 Task: Open Card Emergency Services Conference Review in Board Social Media Influencer Identification and Outreach to Workspace Leadership Coaching Services and add a team member Softage.2@softage.net, a label Red, a checklist Customer Relationship Management (CRM), an attachment from your computer, a color Red and finally, add a card description 'Create and send out employee engagement survey on career development opportunities' and a comment 'This task requires us to be detail-oriented and meticulous, ensuring that we do not overlook anything important.'. Add a start date 'Jan 02, 1900' with a due date 'Jan 09, 1900'
Action: Mouse moved to (106, 369)
Screenshot: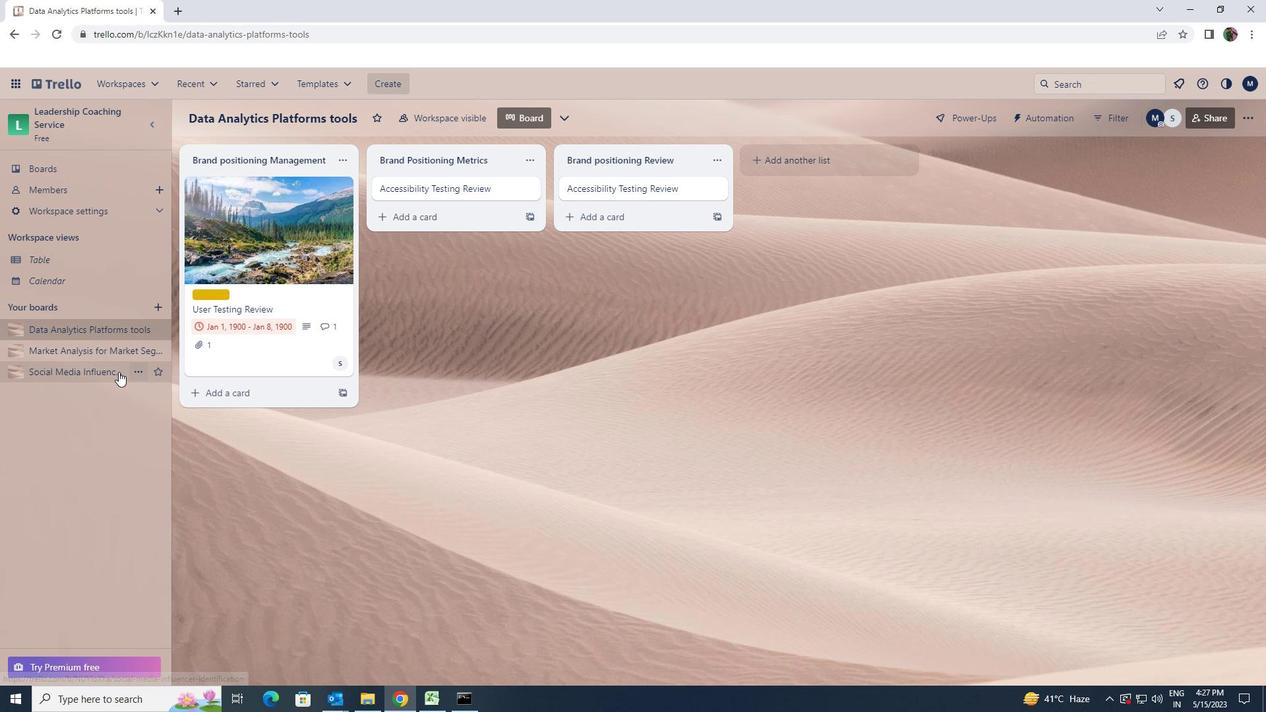 
Action: Mouse pressed left at (106, 369)
Screenshot: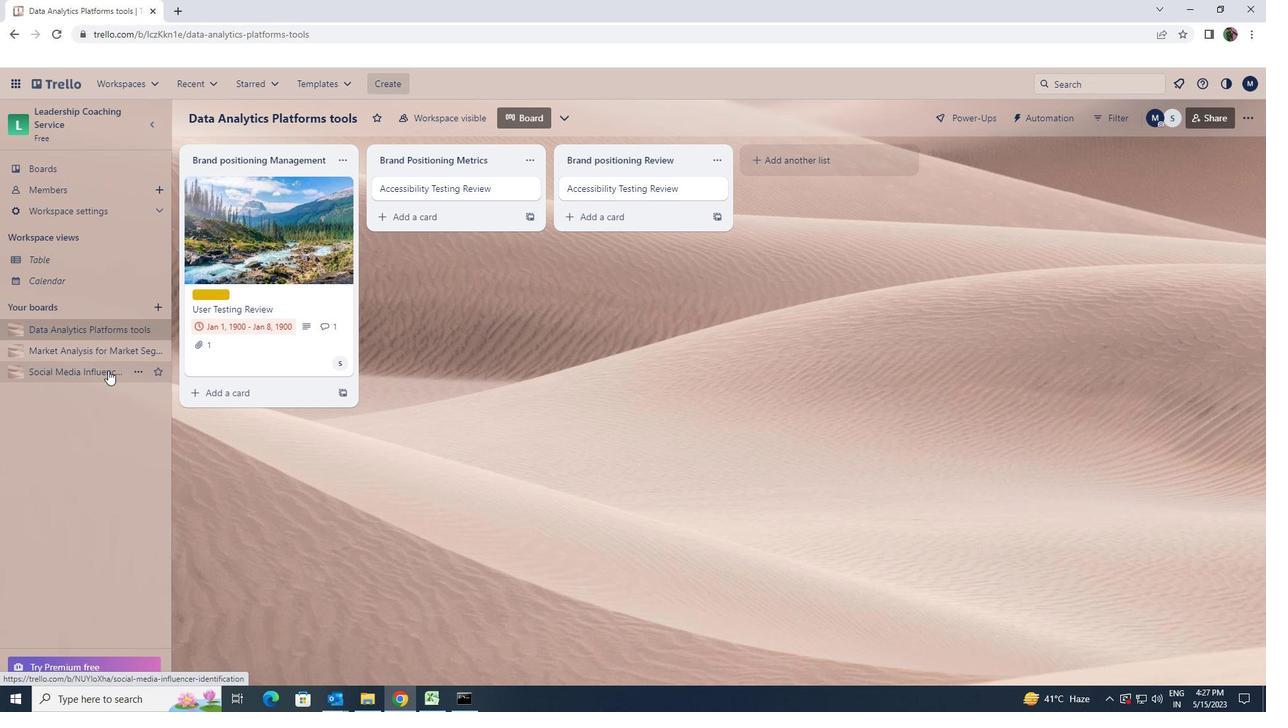 
Action: Mouse moved to (284, 201)
Screenshot: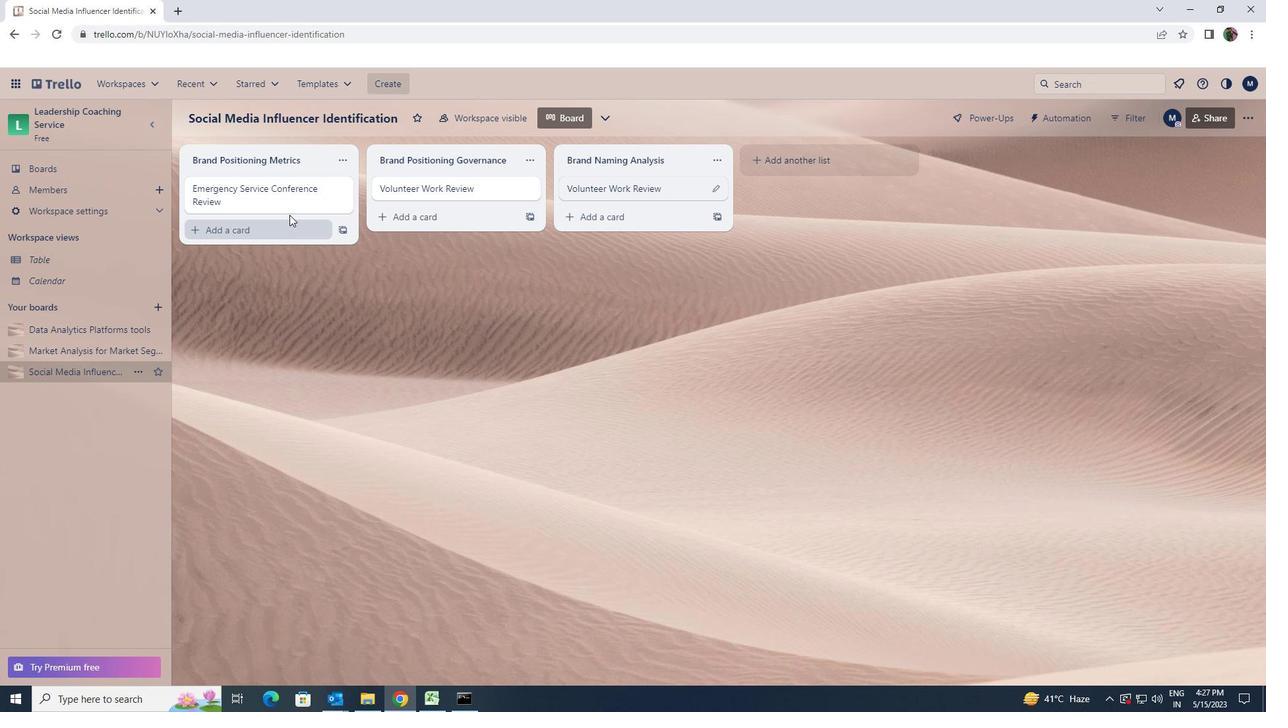 
Action: Mouse pressed left at (284, 201)
Screenshot: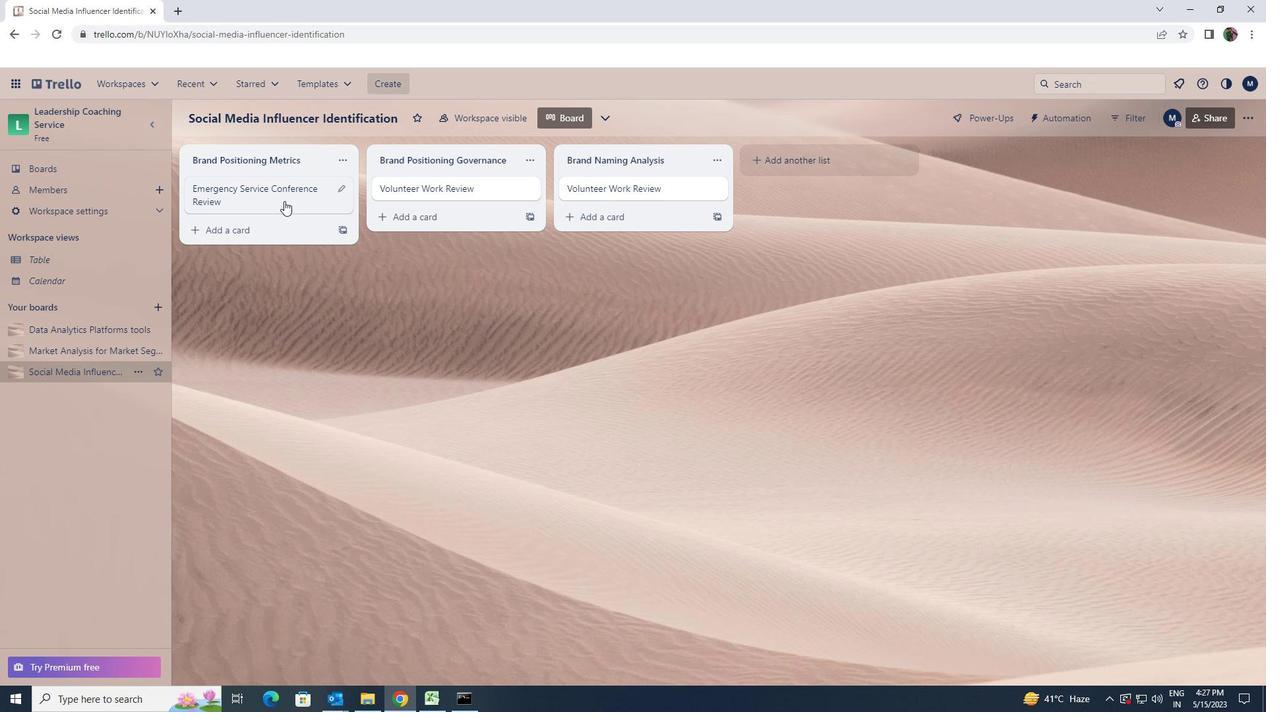 
Action: Mouse moved to (793, 189)
Screenshot: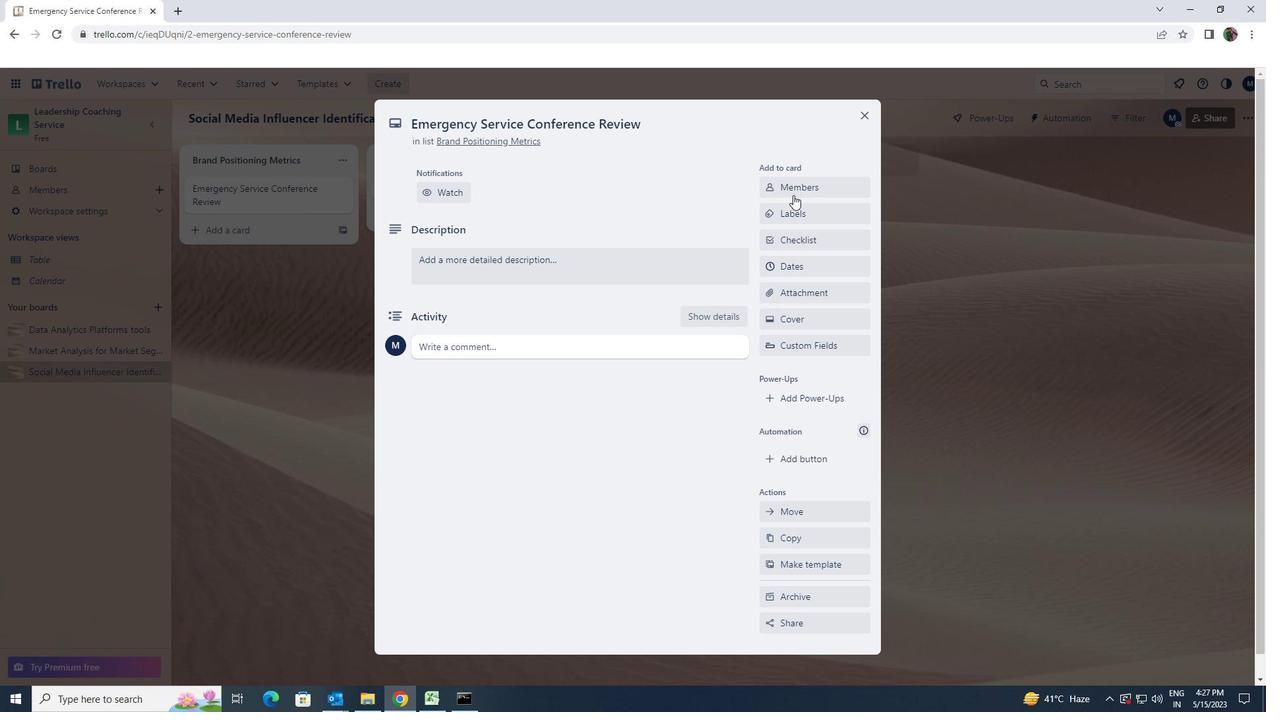 
Action: Mouse pressed left at (793, 189)
Screenshot: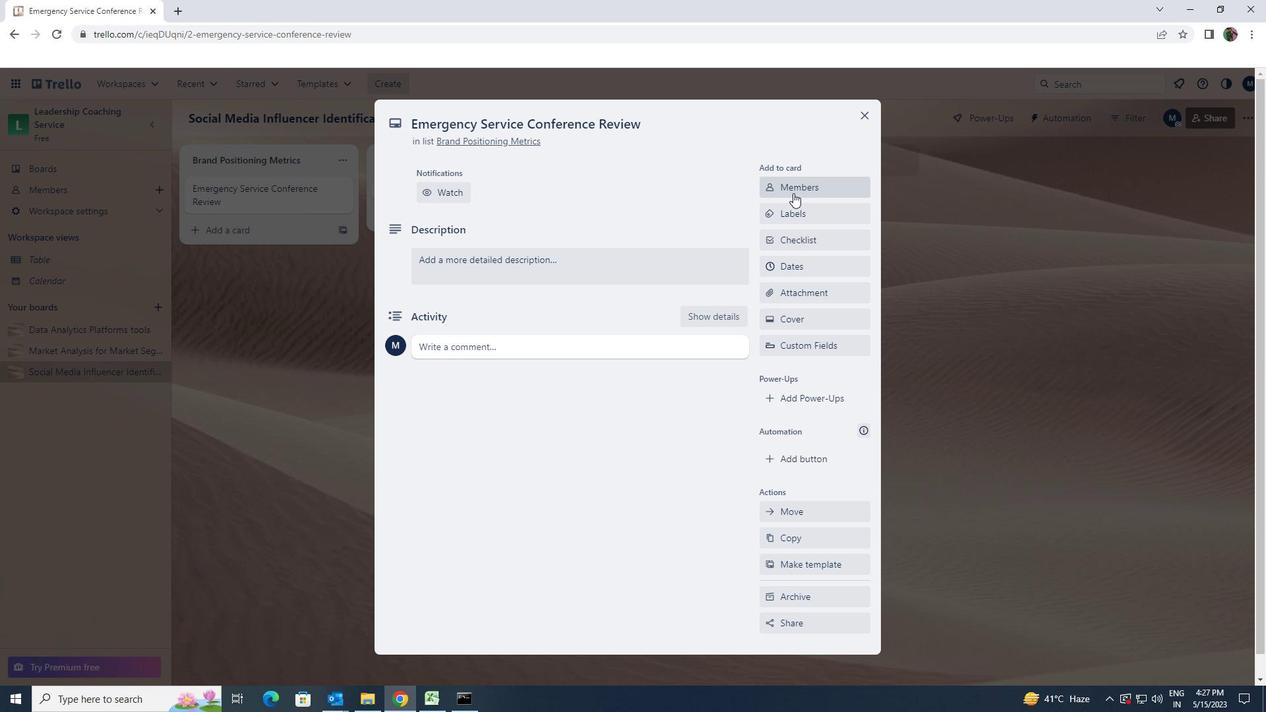 
Action: Key pressed softage.2<Key.shift>@SOFTAGE.NET
Screenshot: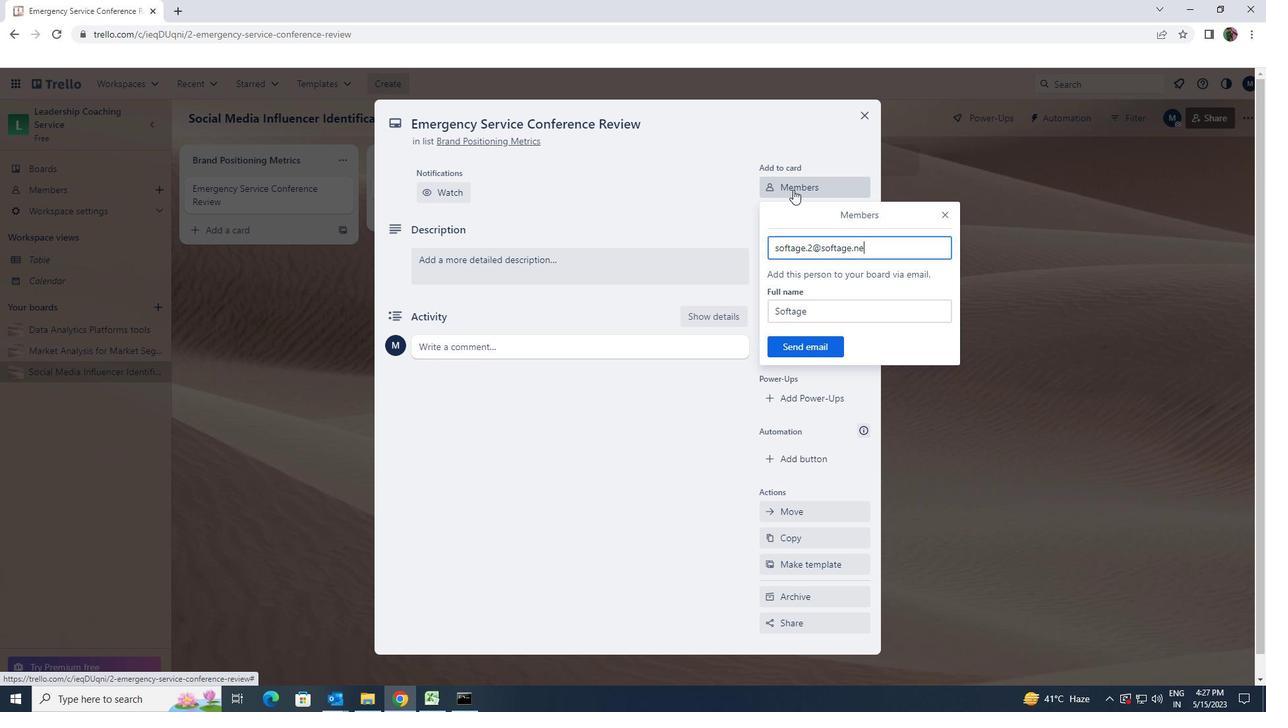 
Action: Mouse moved to (827, 350)
Screenshot: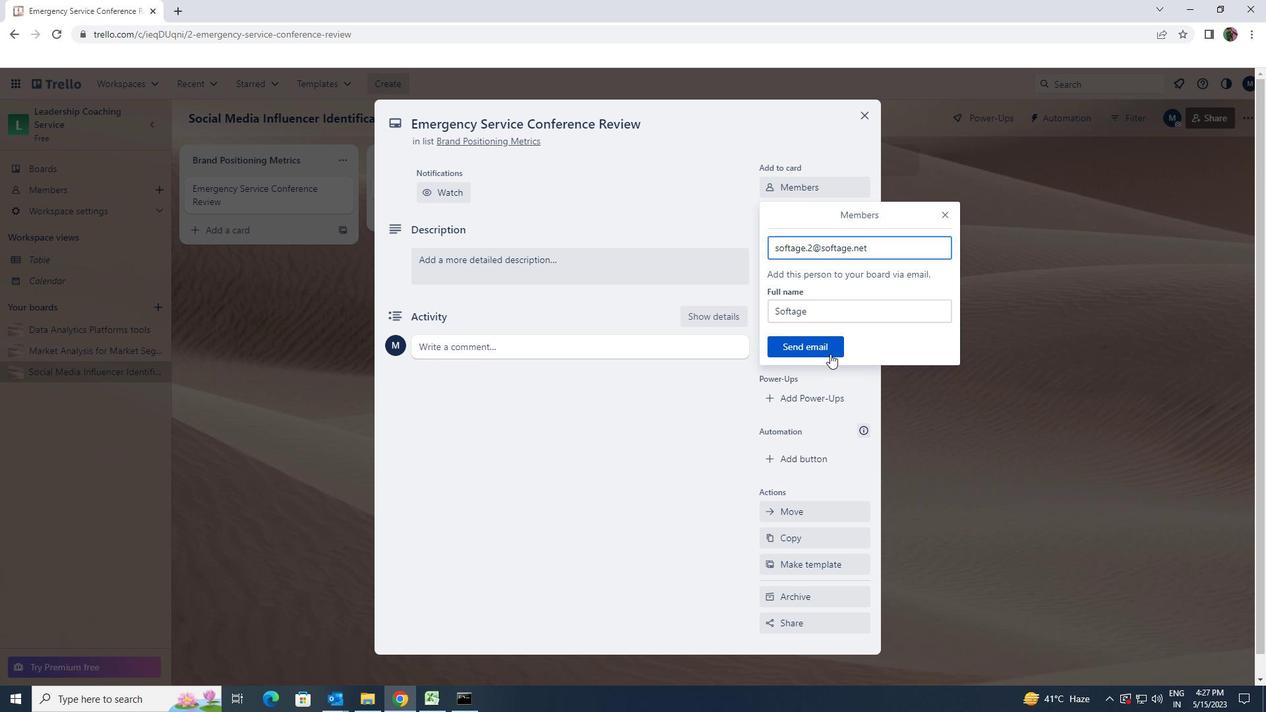 
Action: Mouse pressed left at (827, 350)
Screenshot: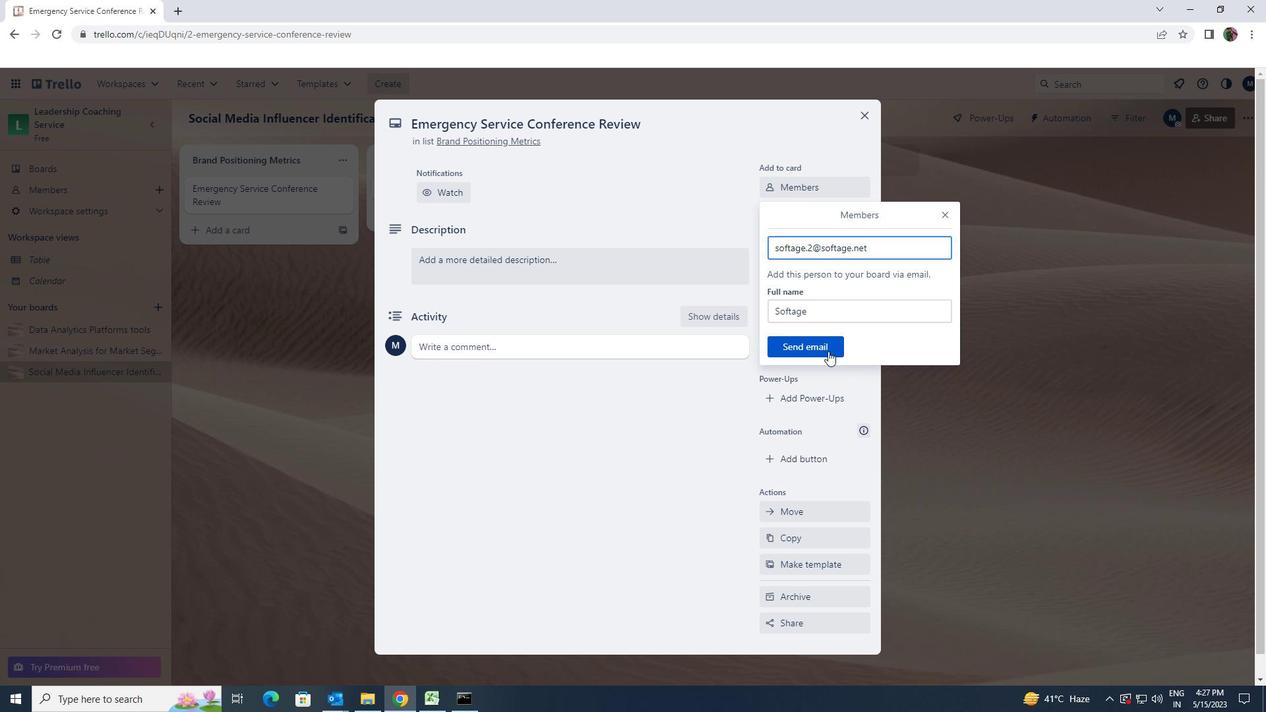 
Action: Mouse moved to (807, 264)
Screenshot: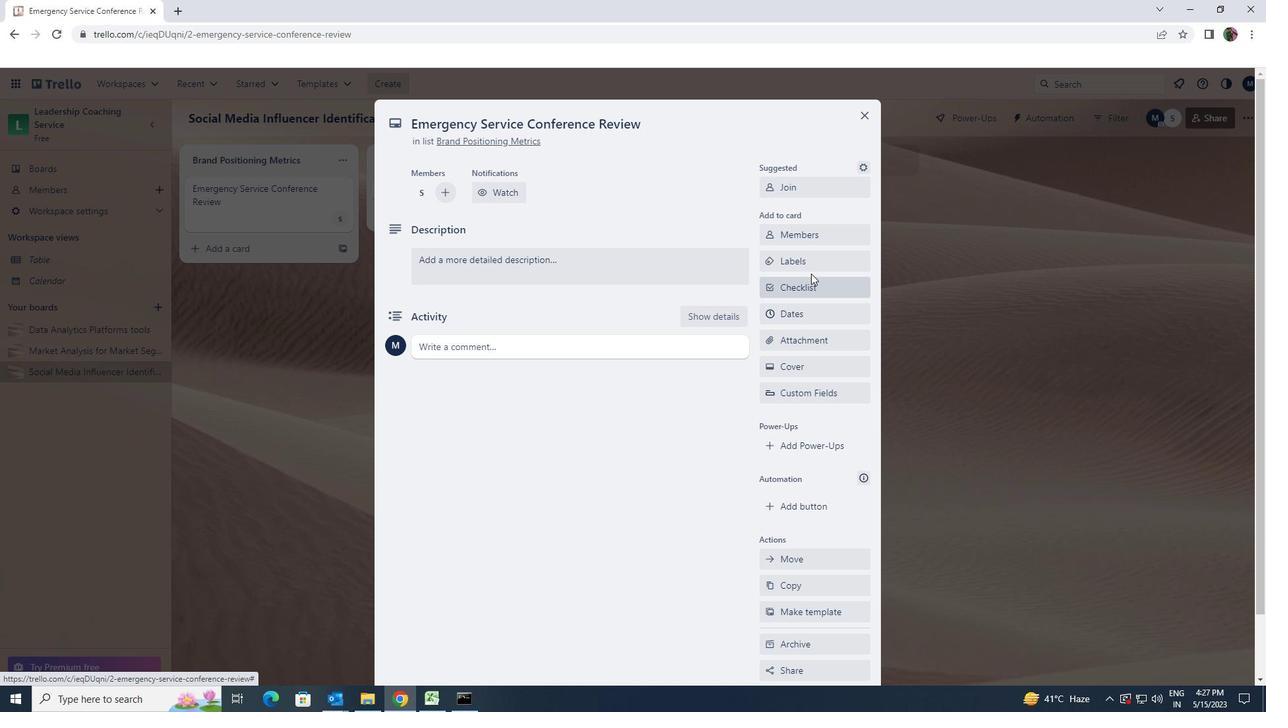 
Action: Mouse pressed left at (807, 264)
Screenshot: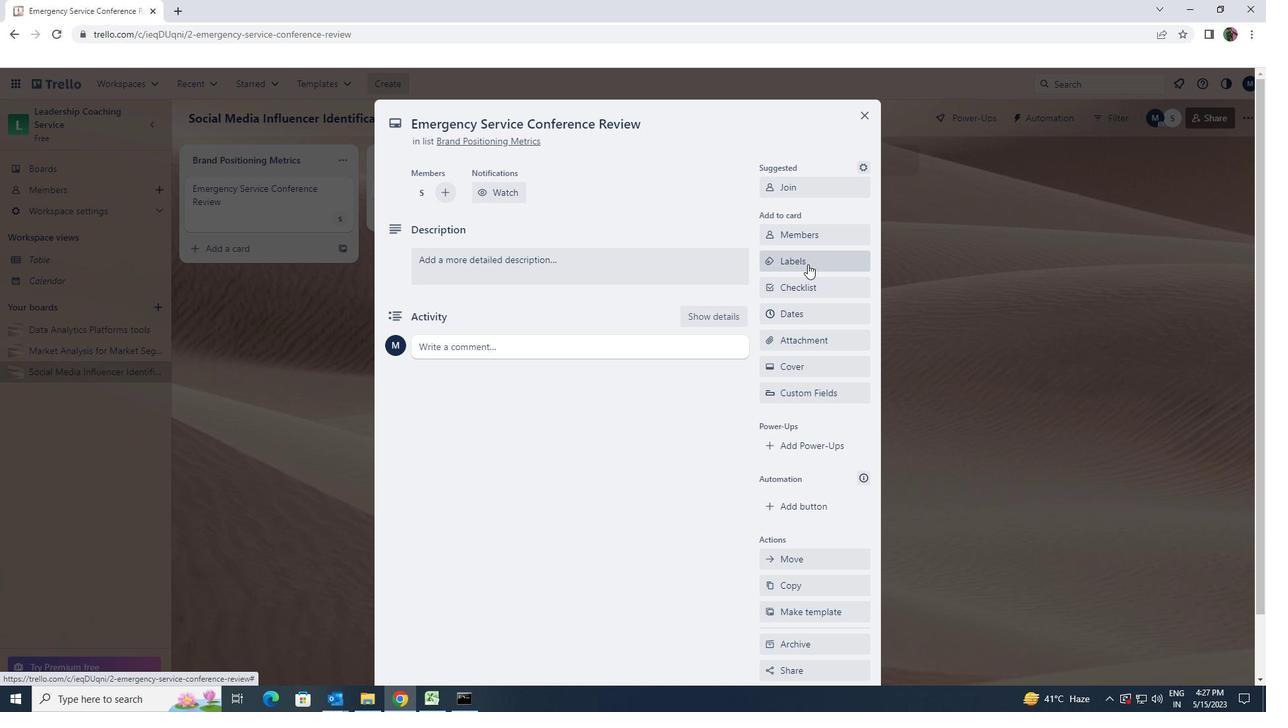 
Action: Mouse moved to (842, 513)
Screenshot: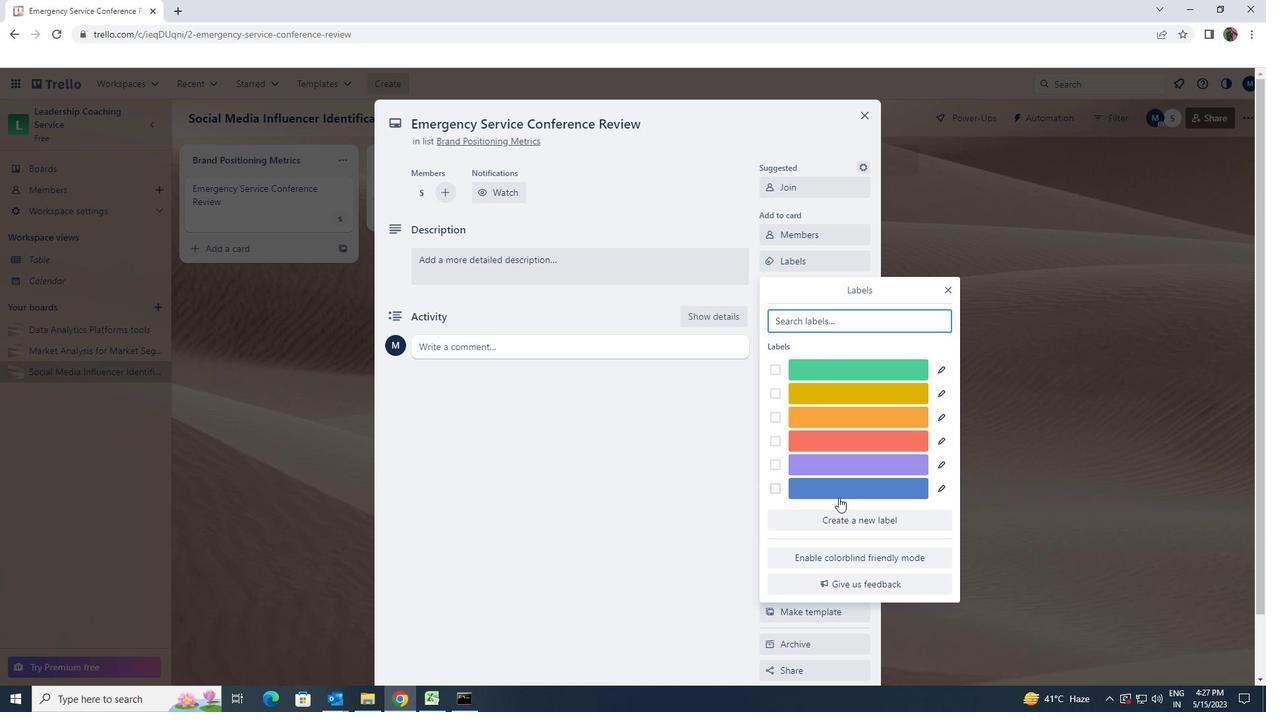 
Action: Mouse pressed left at (842, 513)
Screenshot: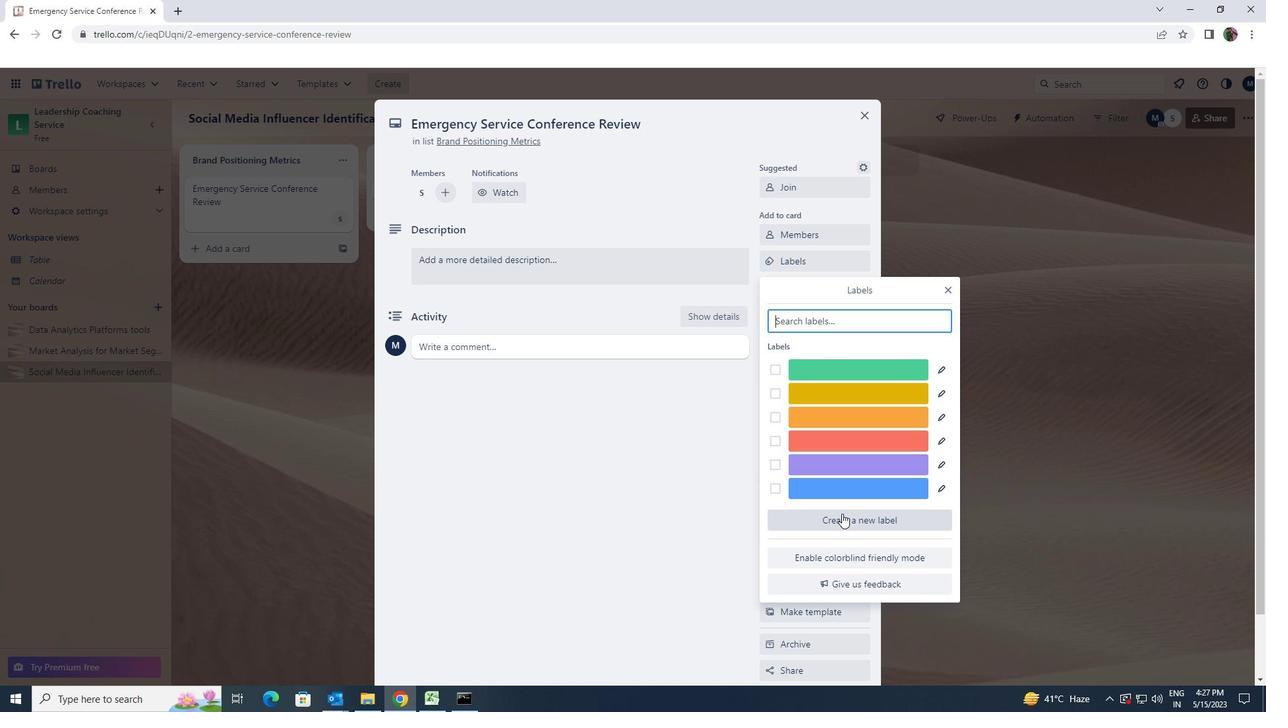 
Action: Mouse moved to (889, 511)
Screenshot: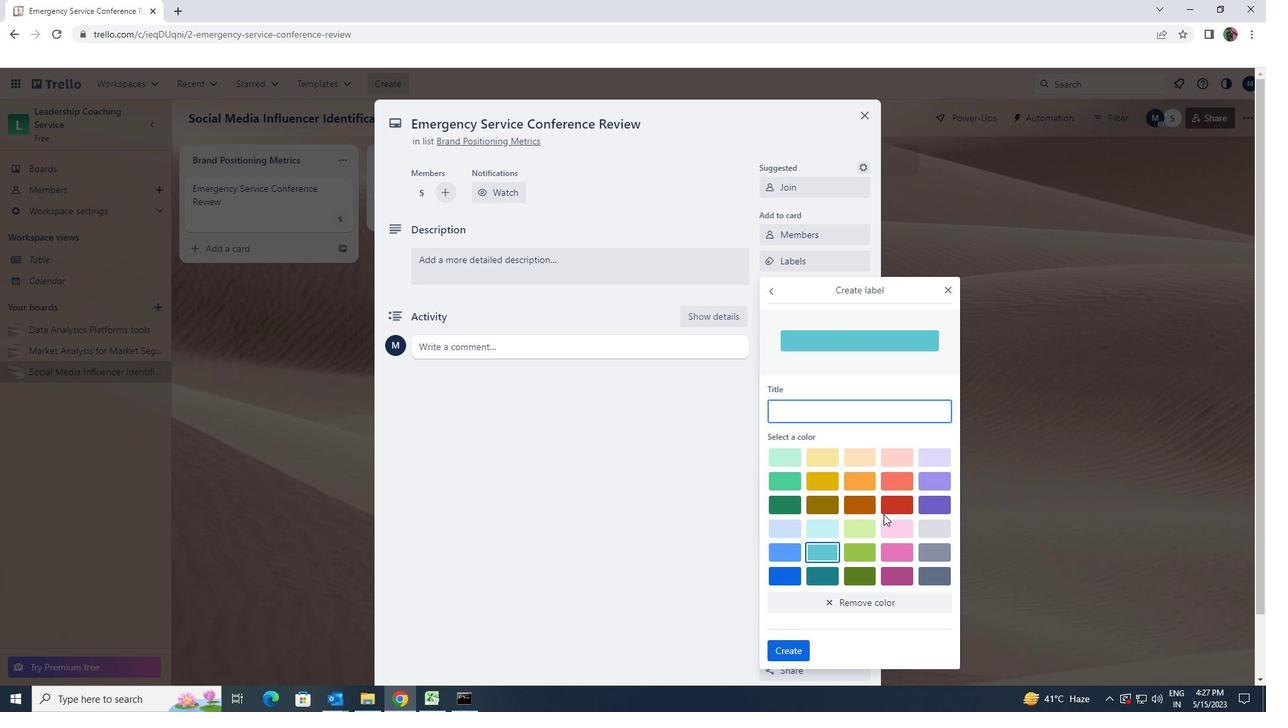 
Action: Mouse pressed left at (889, 511)
Screenshot: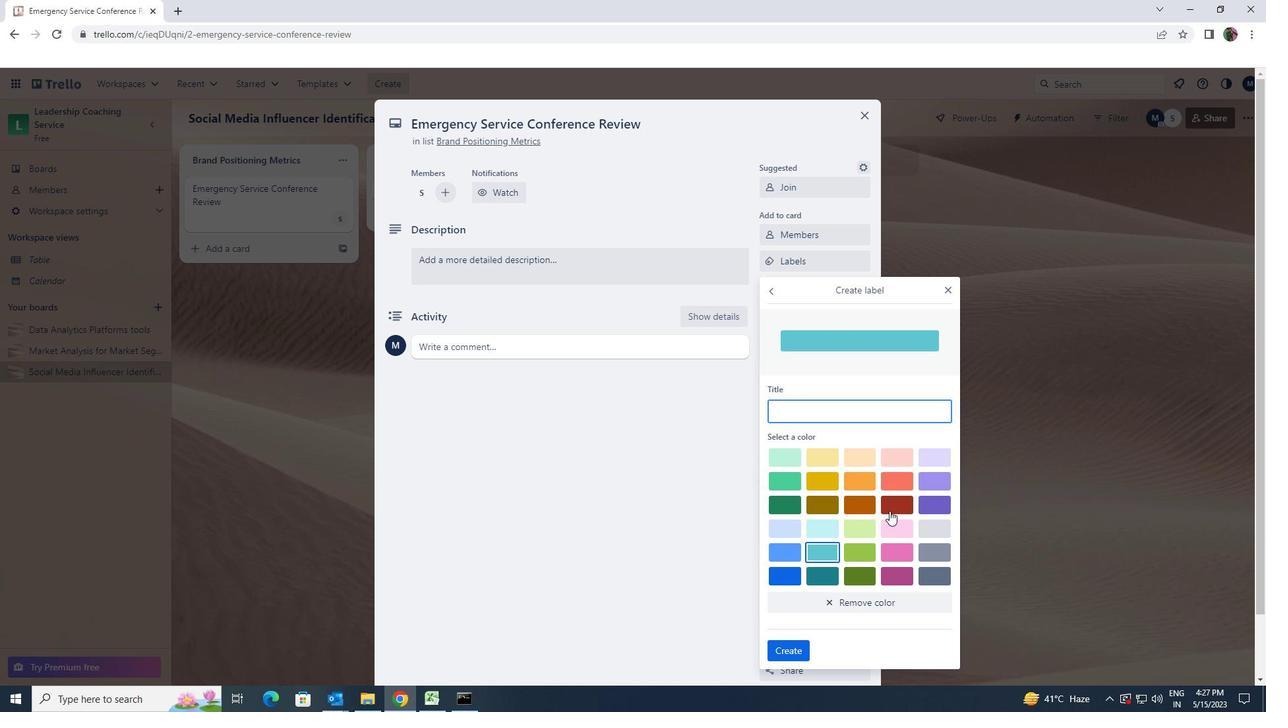 
Action: Mouse moved to (800, 645)
Screenshot: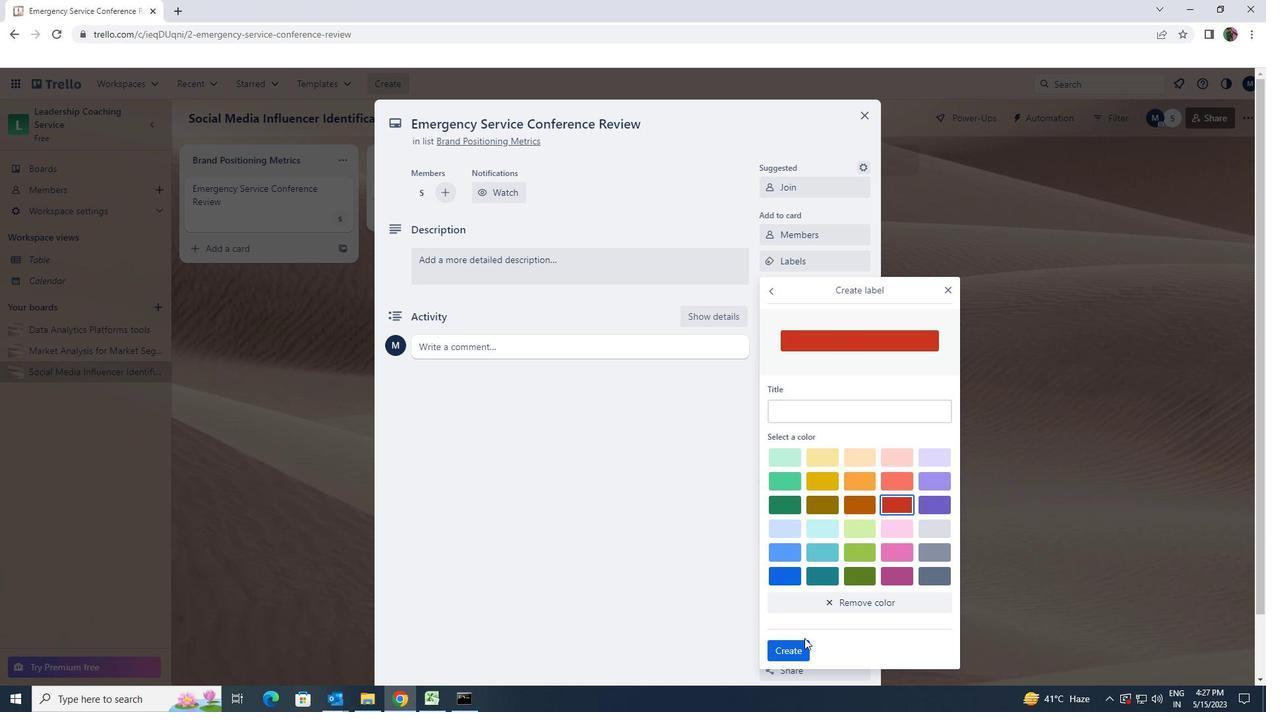 
Action: Mouse pressed left at (800, 645)
Screenshot: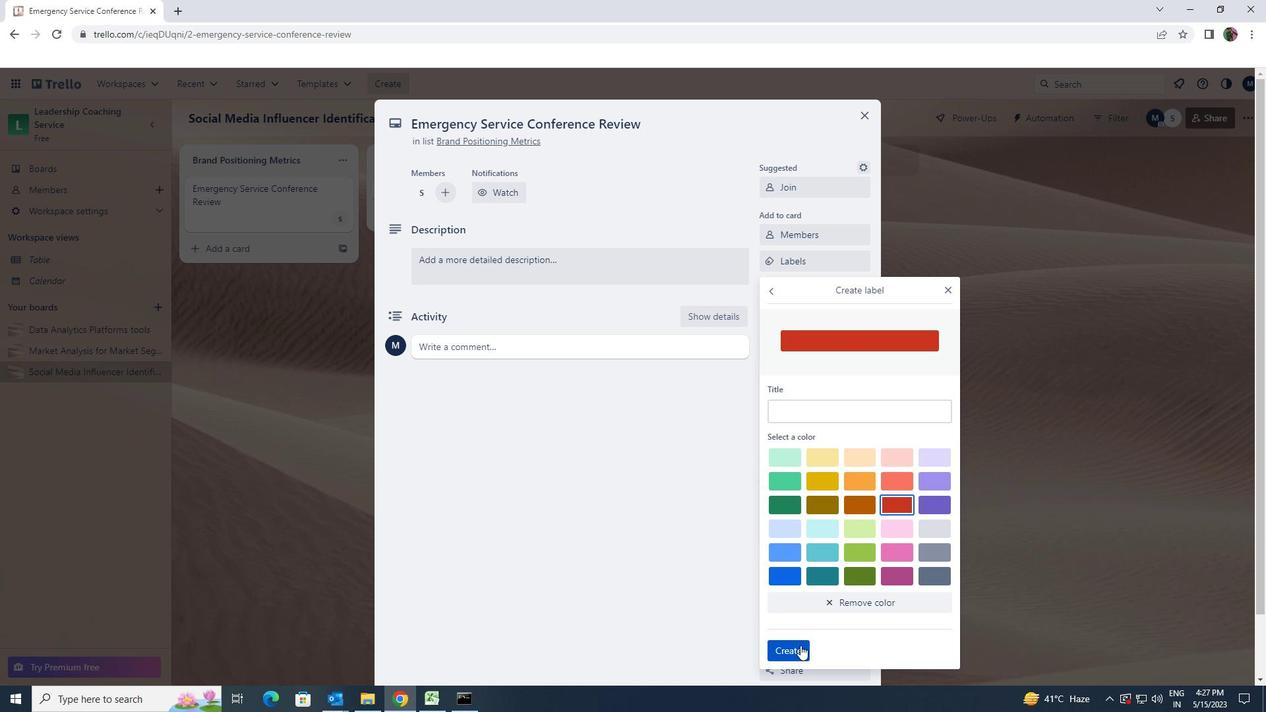
Action: Mouse moved to (948, 290)
Screenshot: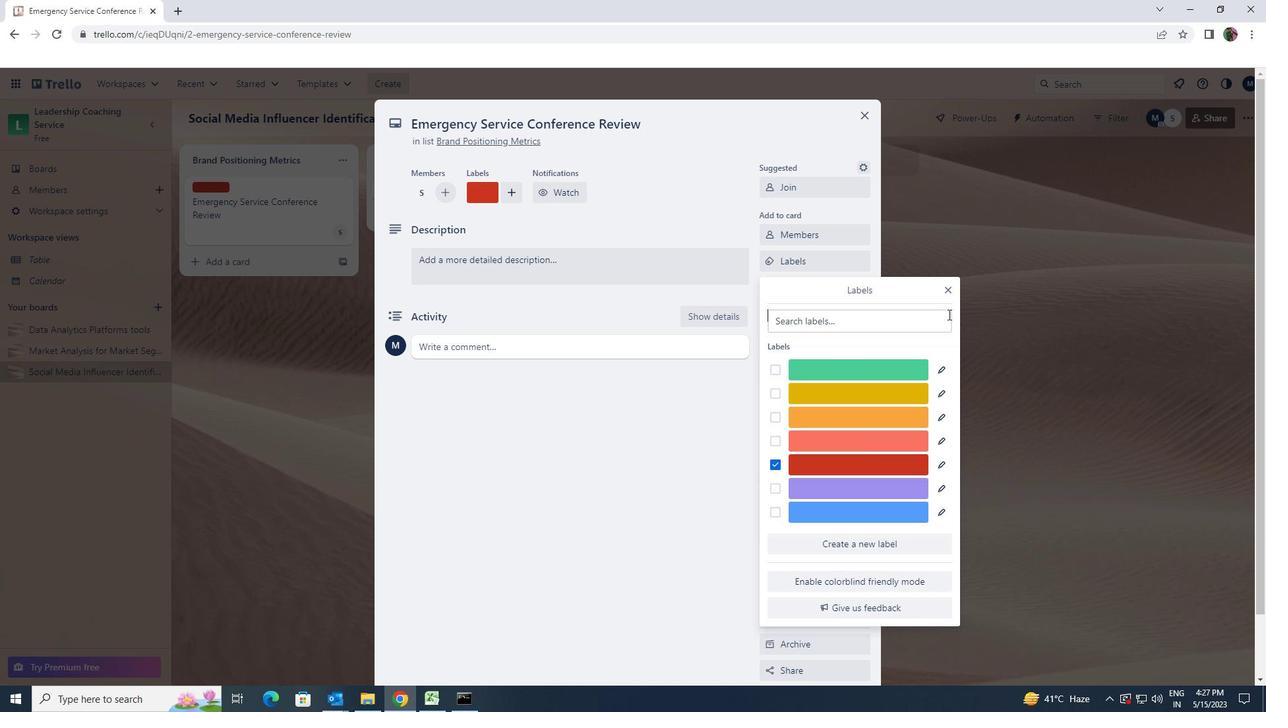 
Action: Mouse pressed left at (948, 290)
Screenshot: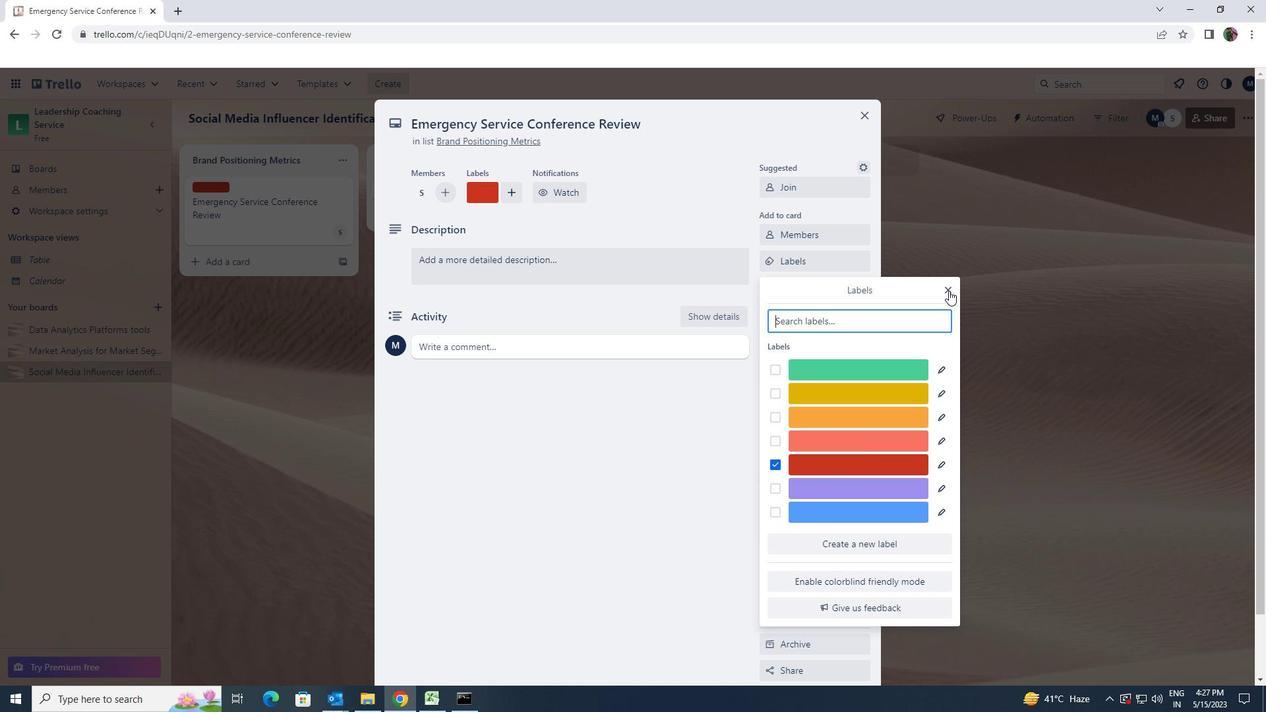 
Action: Mouse moved to (857, 288)
Screenshot: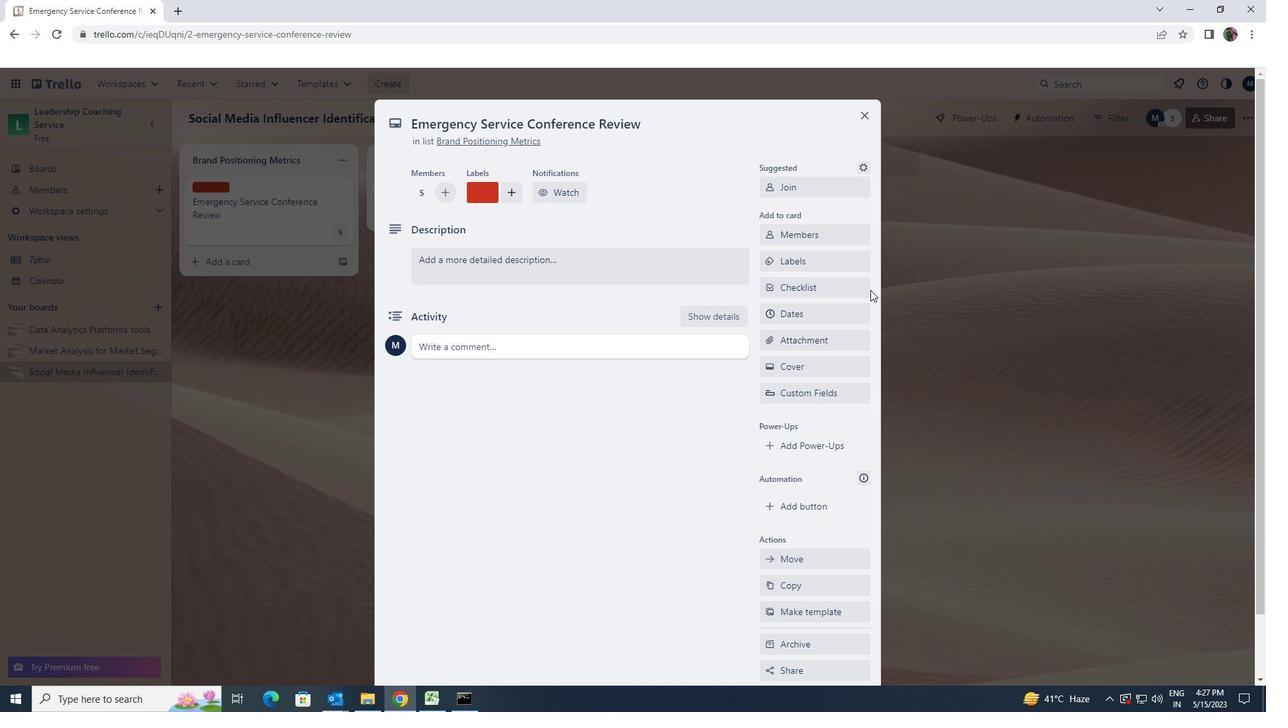 
Action: Mouse pressed left at (857, 288)
Screenshot: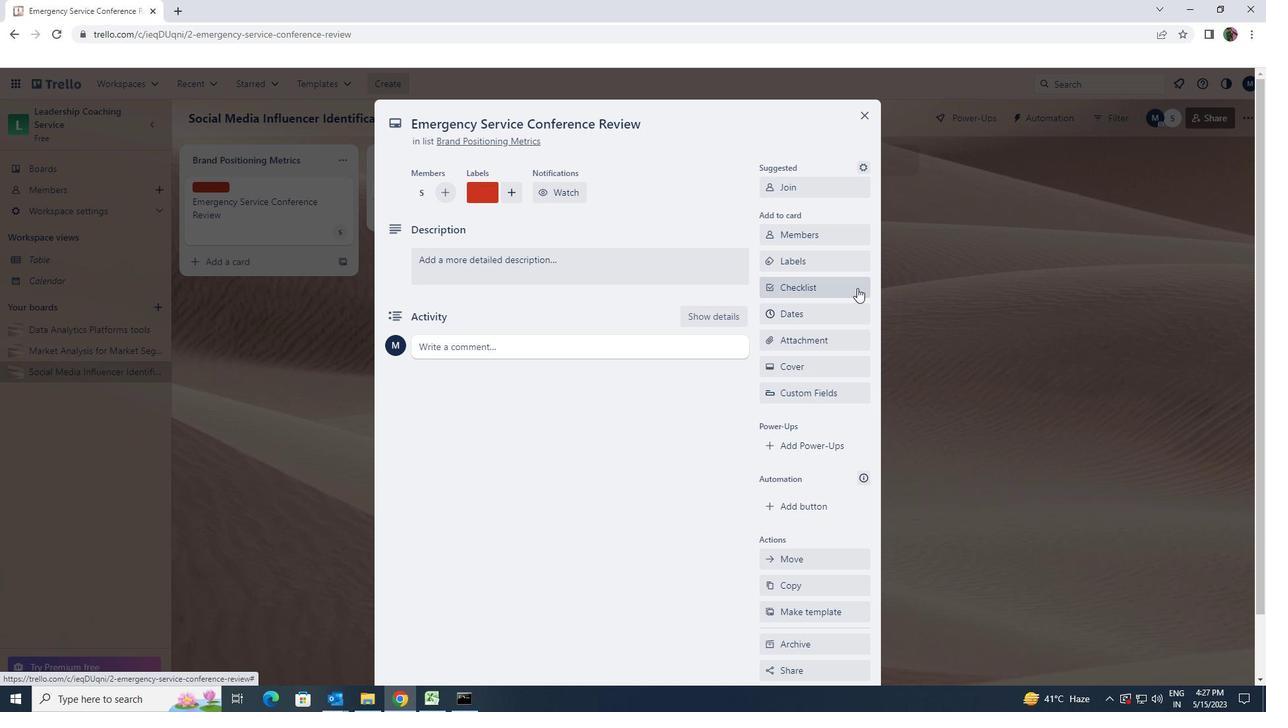 
Action: Key pressed <Key.shift>CUSTOMER<Key.space><Key.shift>RELS<Key.backspace>ATIONSHIP
Screenshot: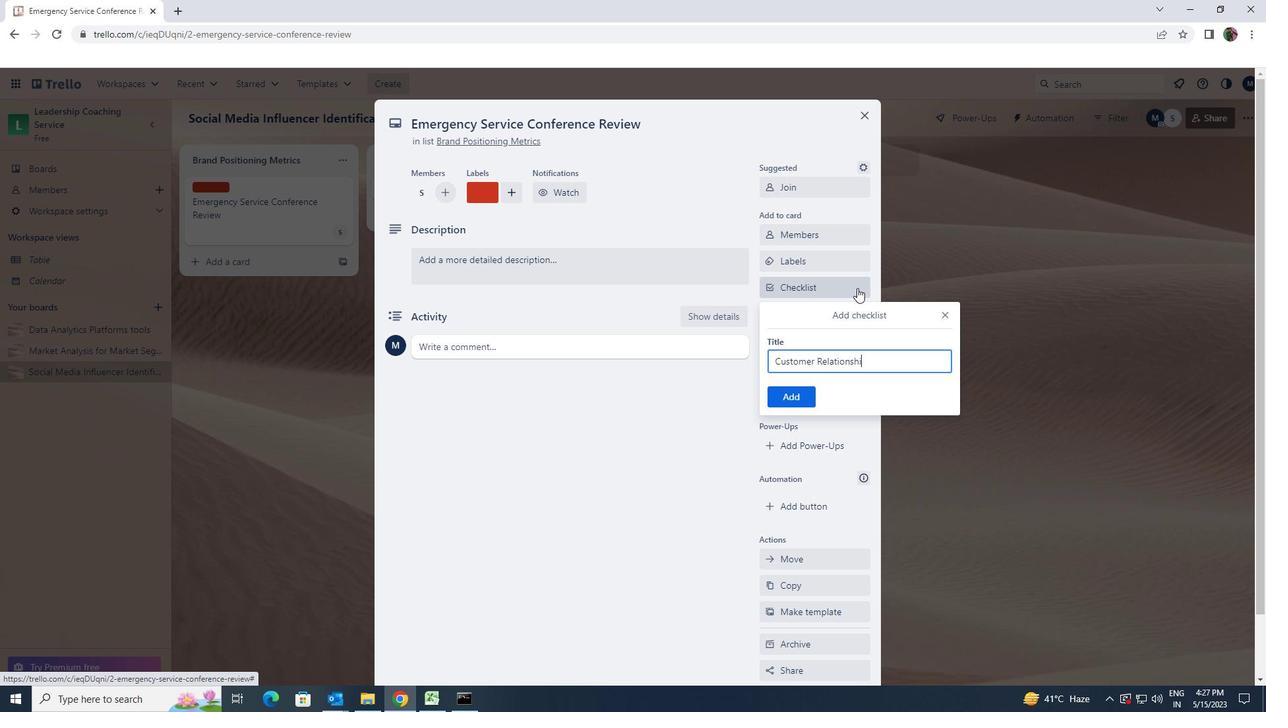 
Action: Mouse moved to (793, 398)
Screenshot: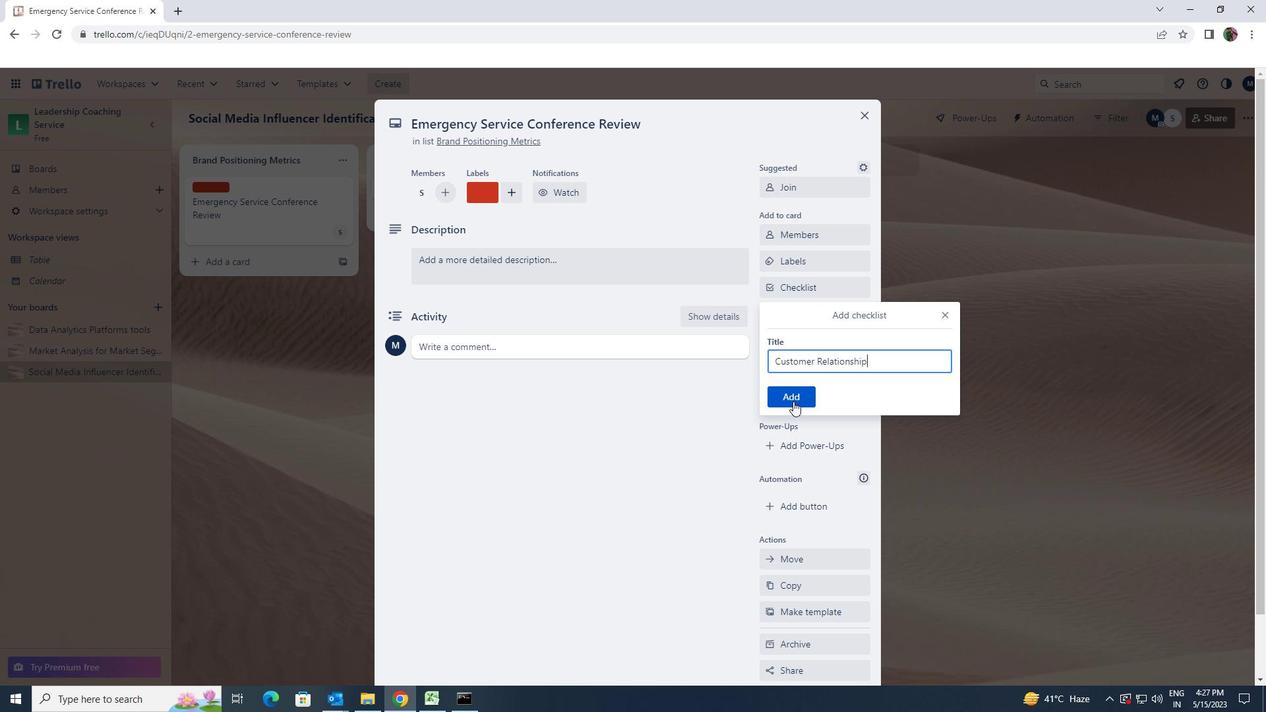 
Action: Mouse pressed left at (793, 398)
Screenshot: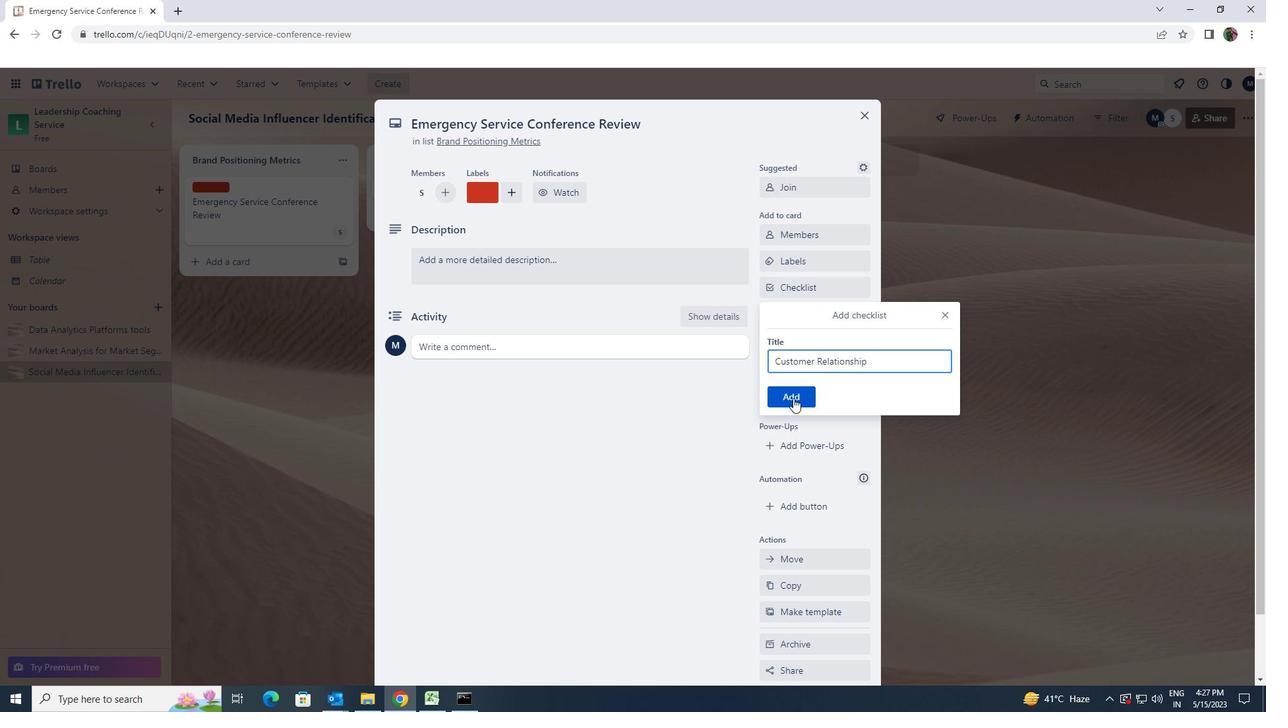 
Action: Mouse moved to (799, 336)
Screenshot: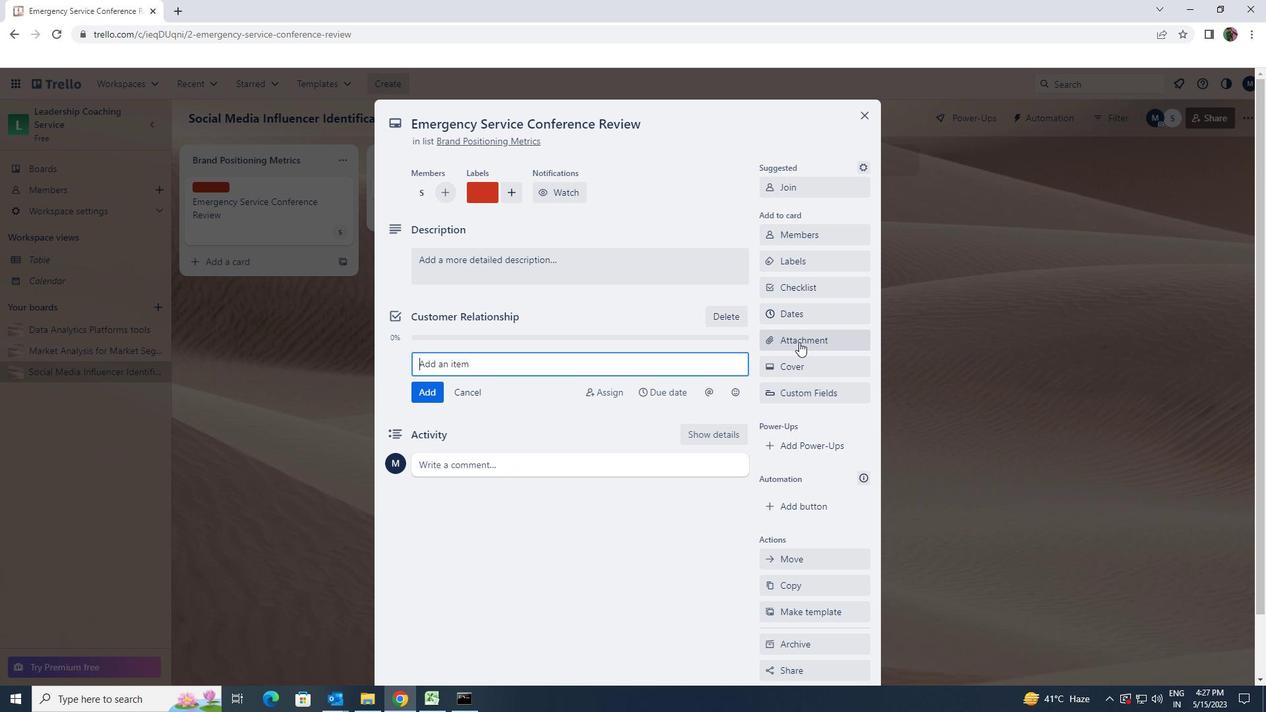 
Action: Mouse pressed left at (799, 336)
Screenshot: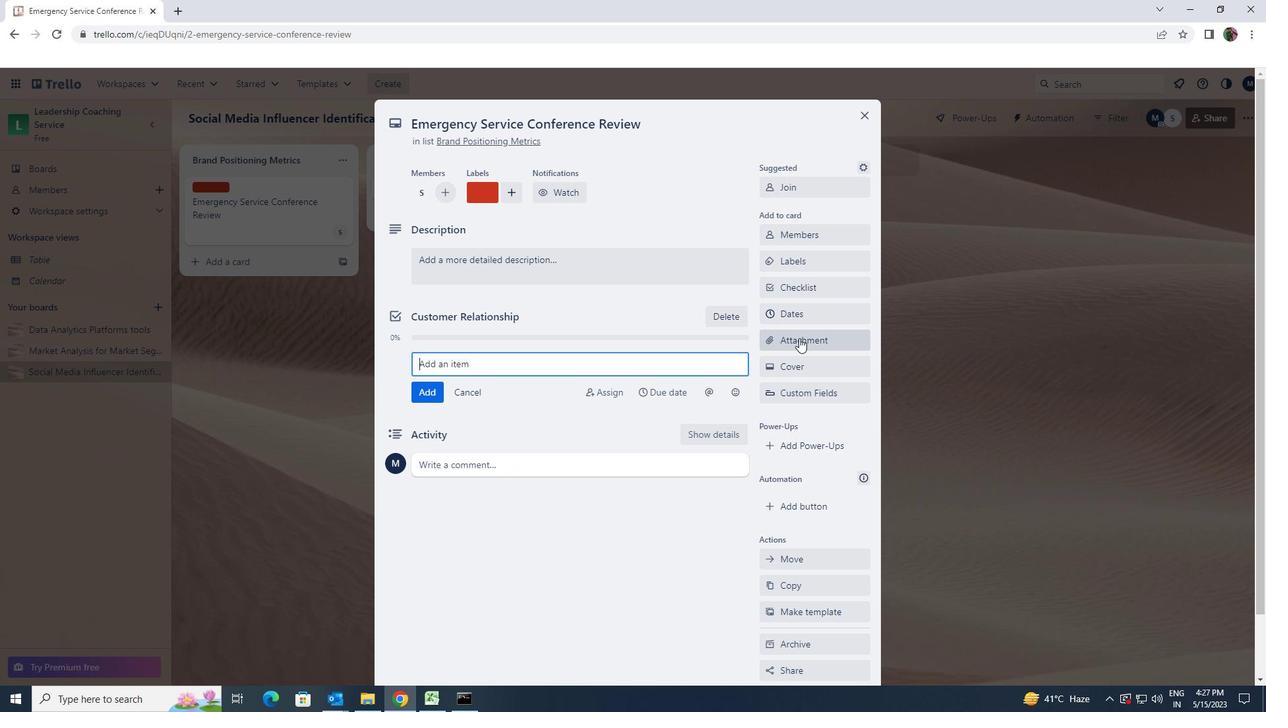 
Action: Mouse moved to (797, 401)
Screenshot: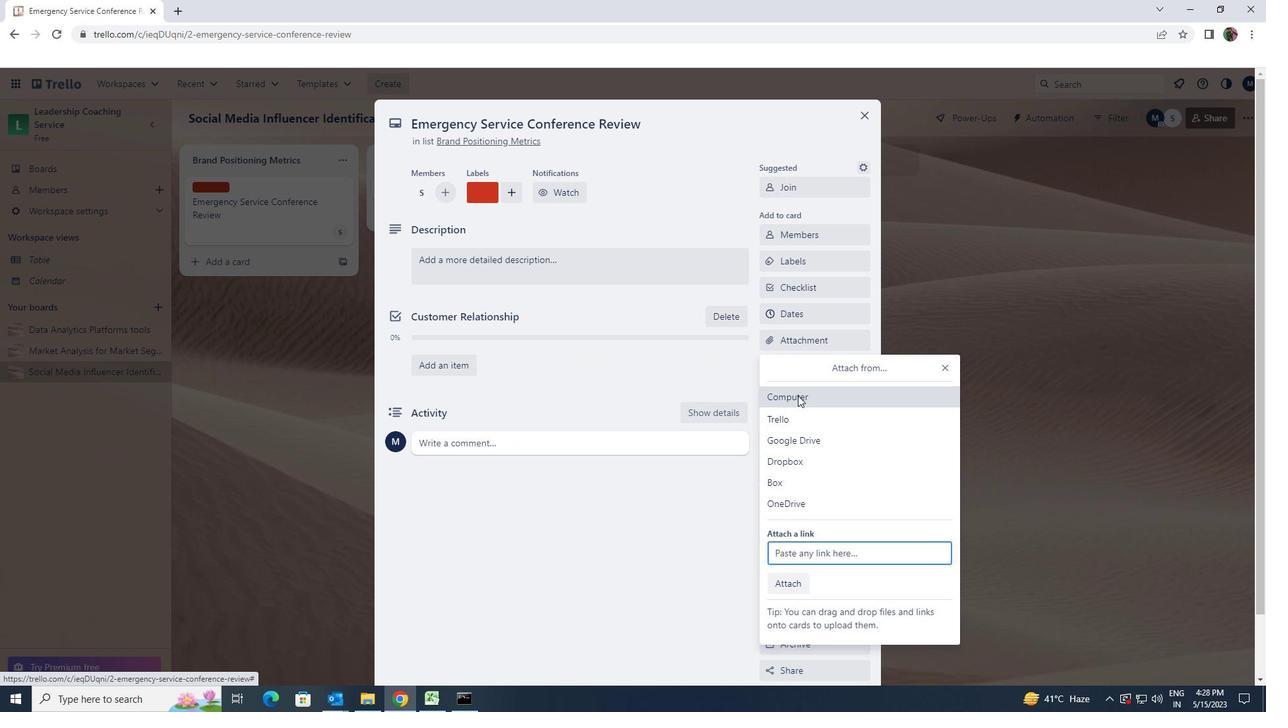 
Action: Mouse pressed left at (797, 401)
Screenshot: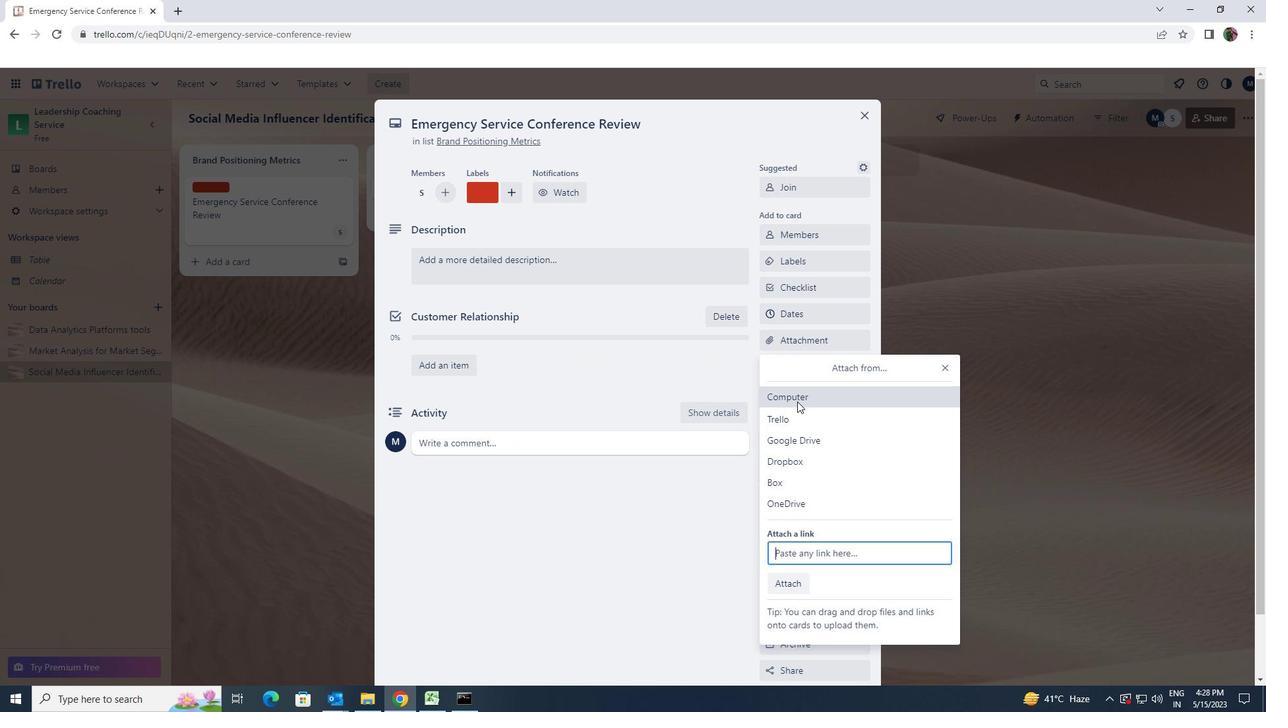 
Action: Mouse moved to (345, 185)
Screenshot: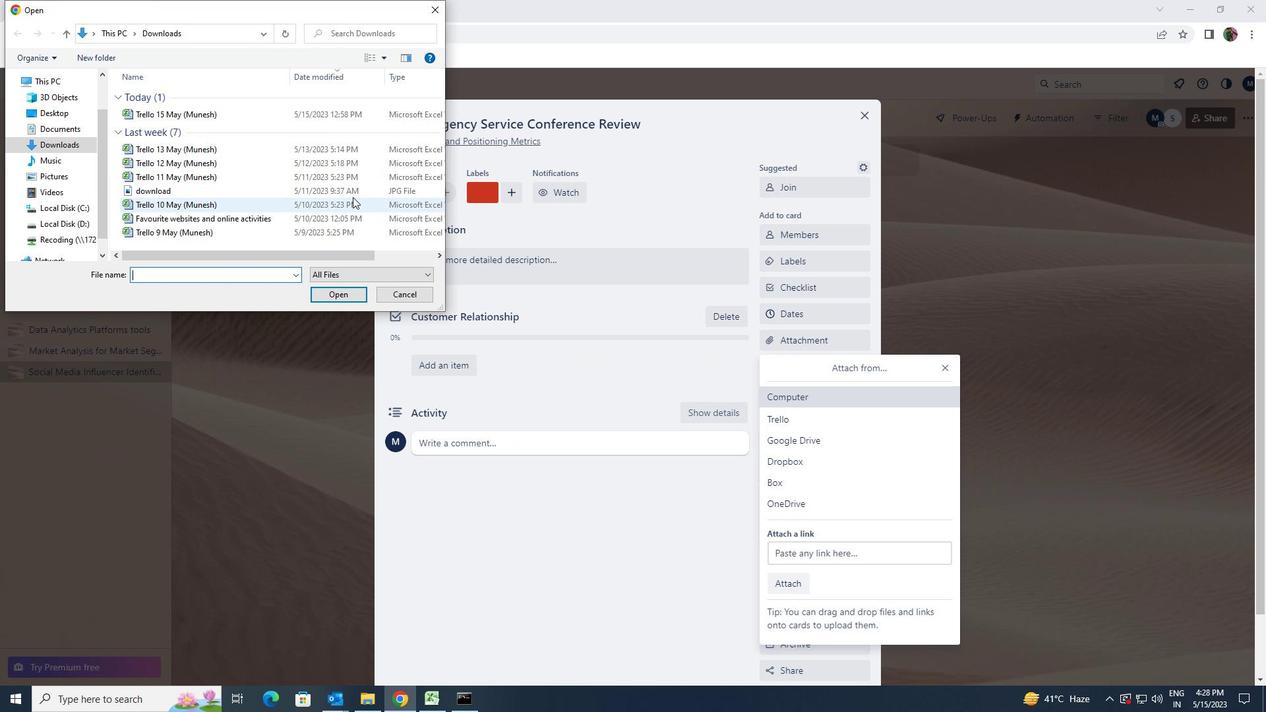 
Action: Mouse pressed left at (345, 185)
Screenshot: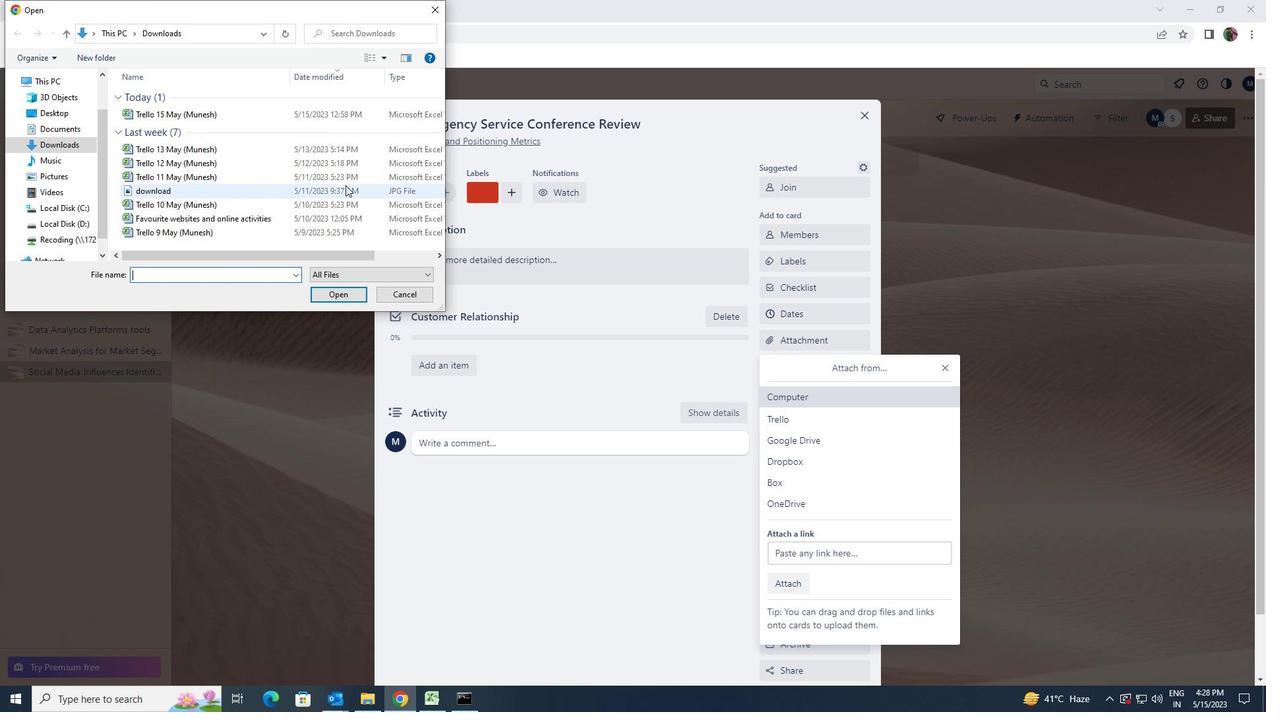
Action: Mouse moved to (352, 289)
Screenshot: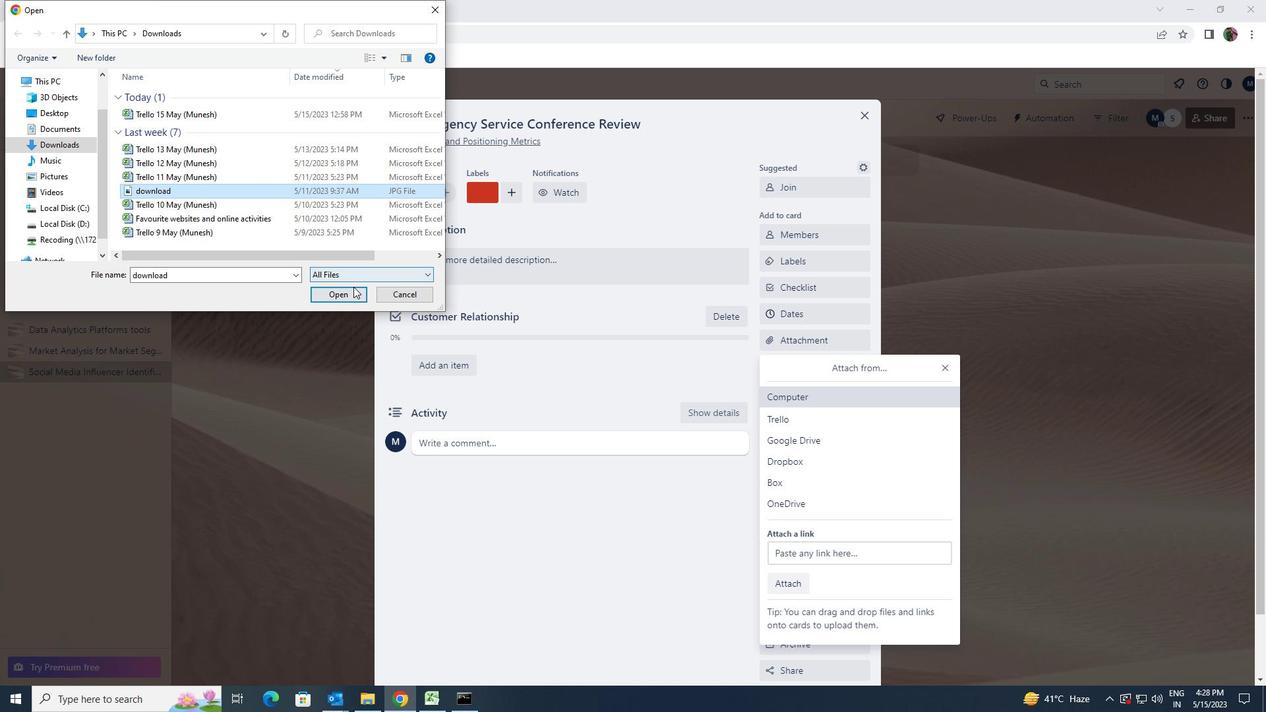 
Action: Mouse pressed left at (352, 289)
Screenshot: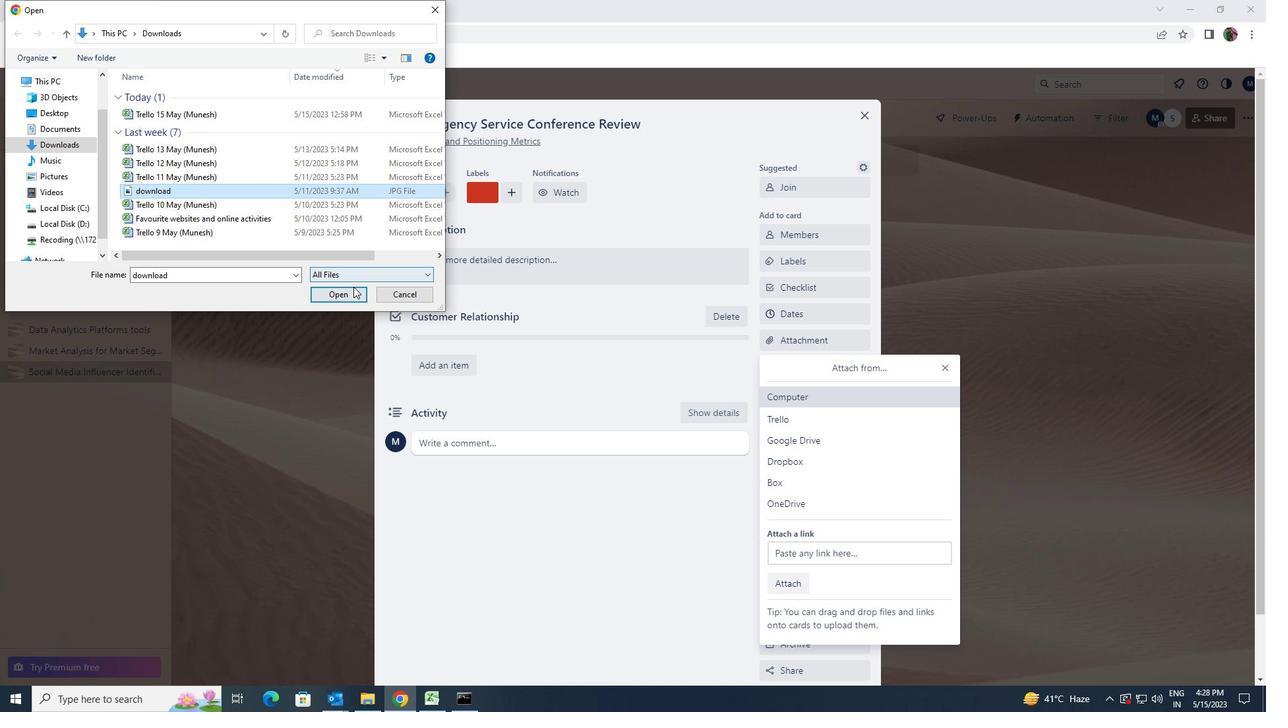 
Action: Mouse moved to (529, 364)
Screenshot: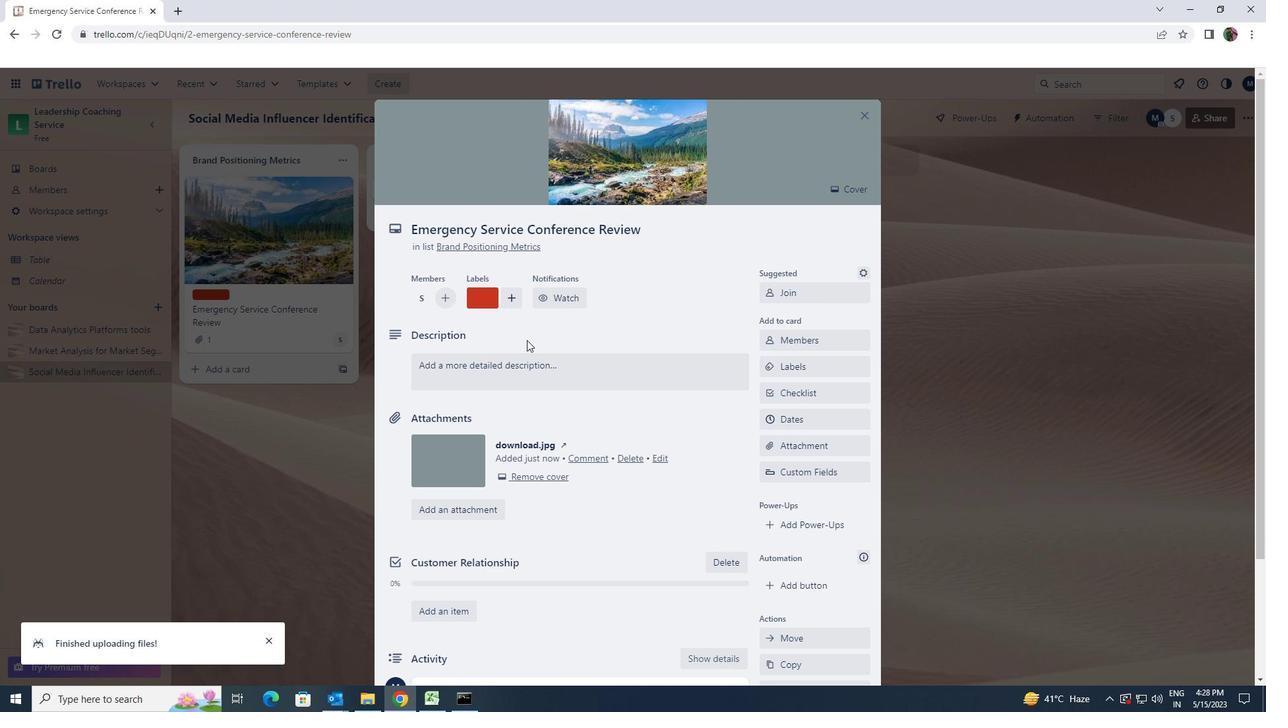 
Action: Mouse pressed left at (529, 364)
Screenshot: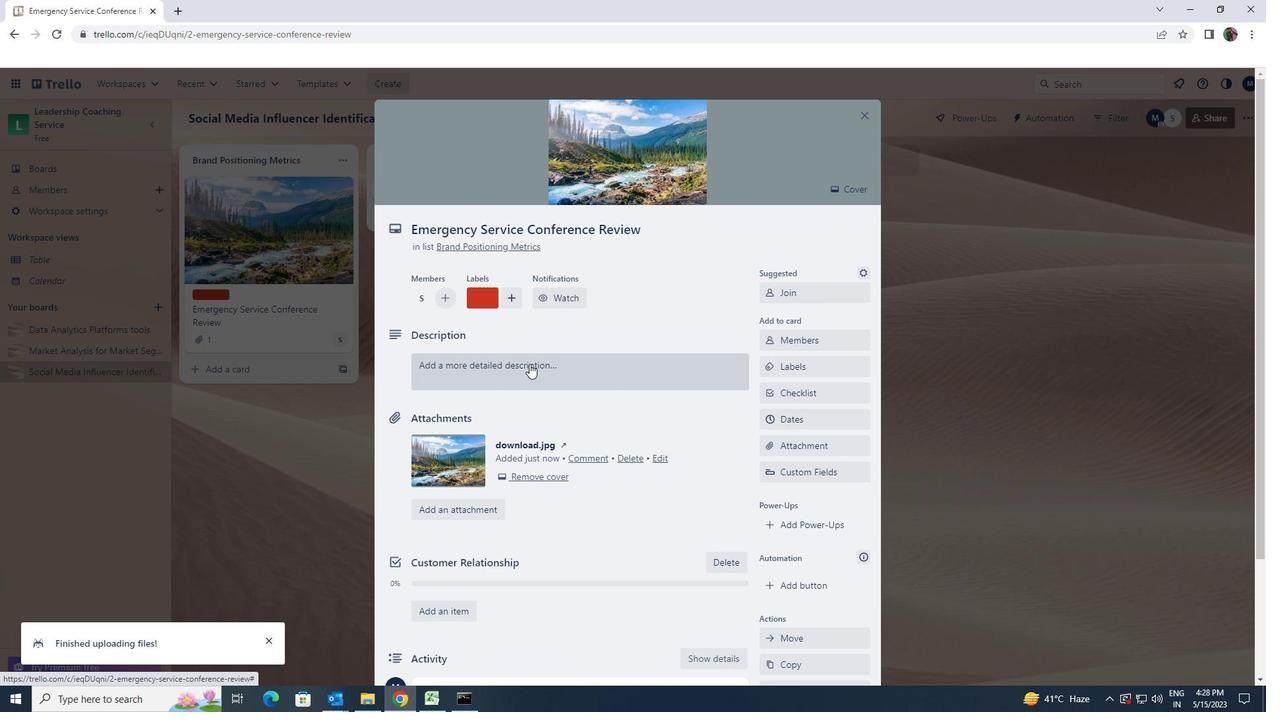 
Action: Key pressed <Key.shift>CREATE<Key.space>AND<Key.space>SEND<Key.space>OUT<Key.space>EMPLOYEE<Key.space>ENGAGEMENT<Key.space>SURVEY<Key.space>CAREER<Key.space>DEVELOPMENT<Key.space>OPPORTUNITY<Key.space>
Screenshot: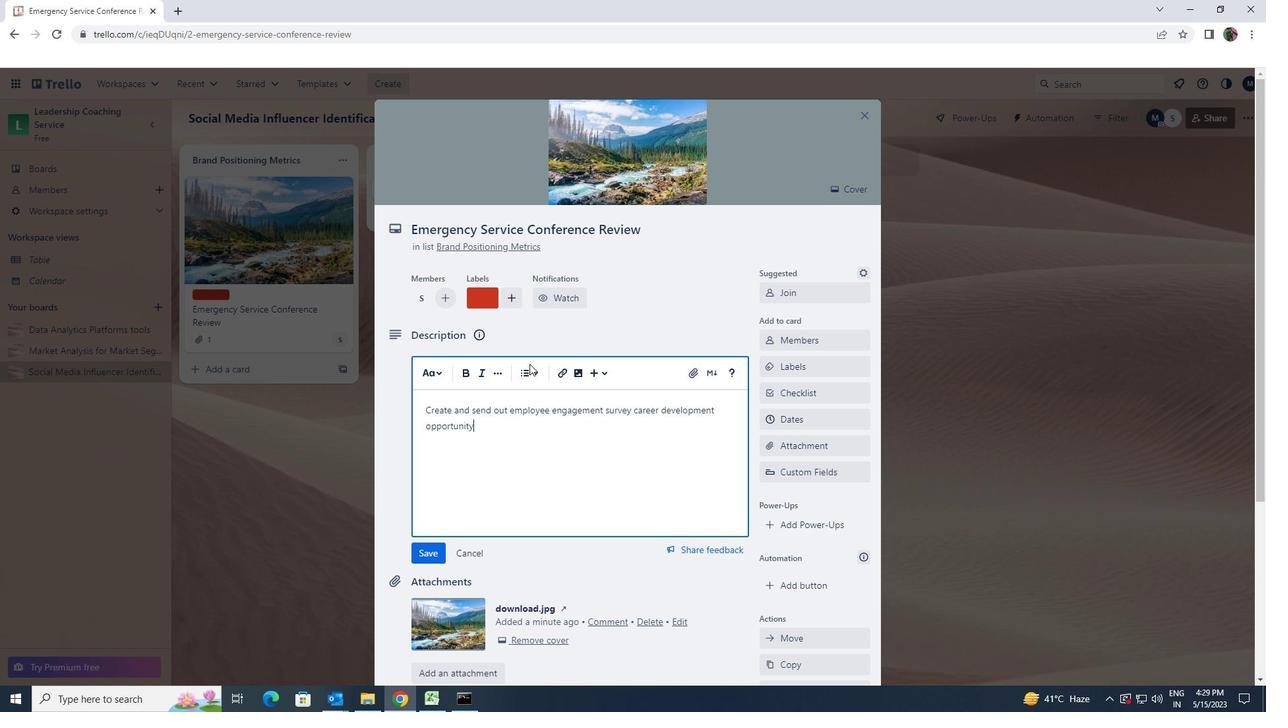 
Action: Mouse moved to (422, 549)
Screenshot: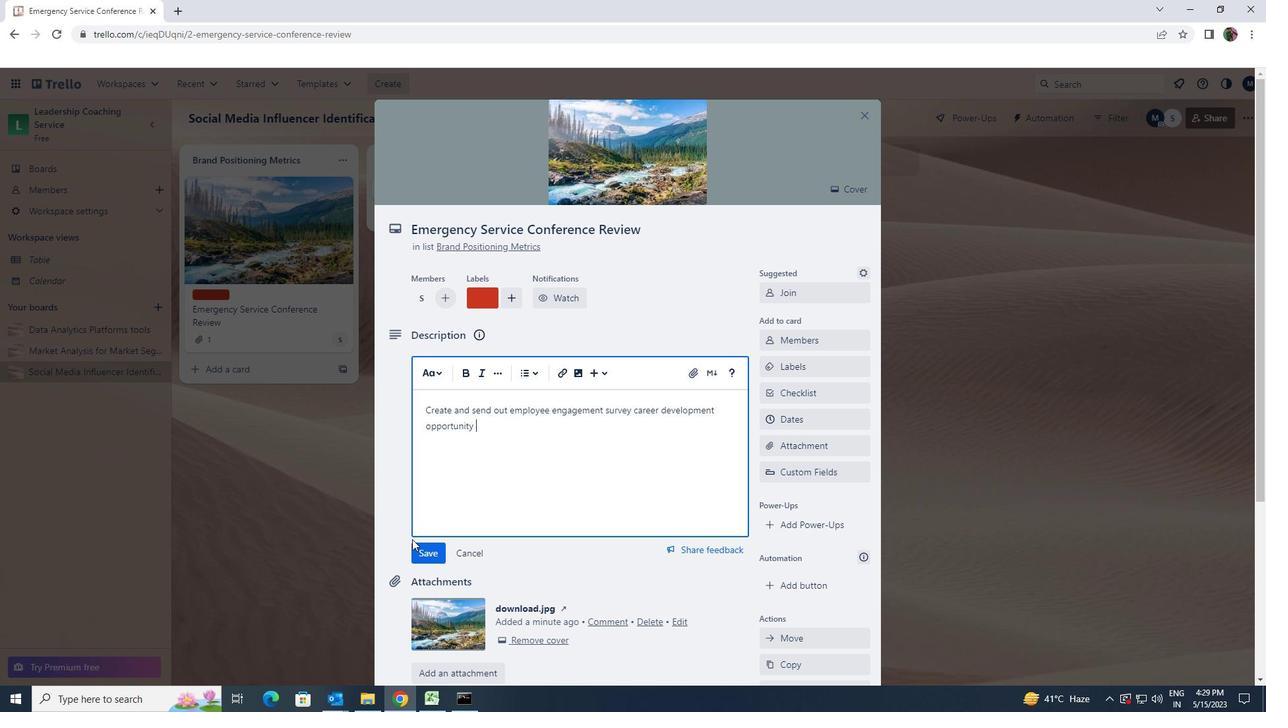 
Action: Mouse pressed left at (422, 549)
Screenshot: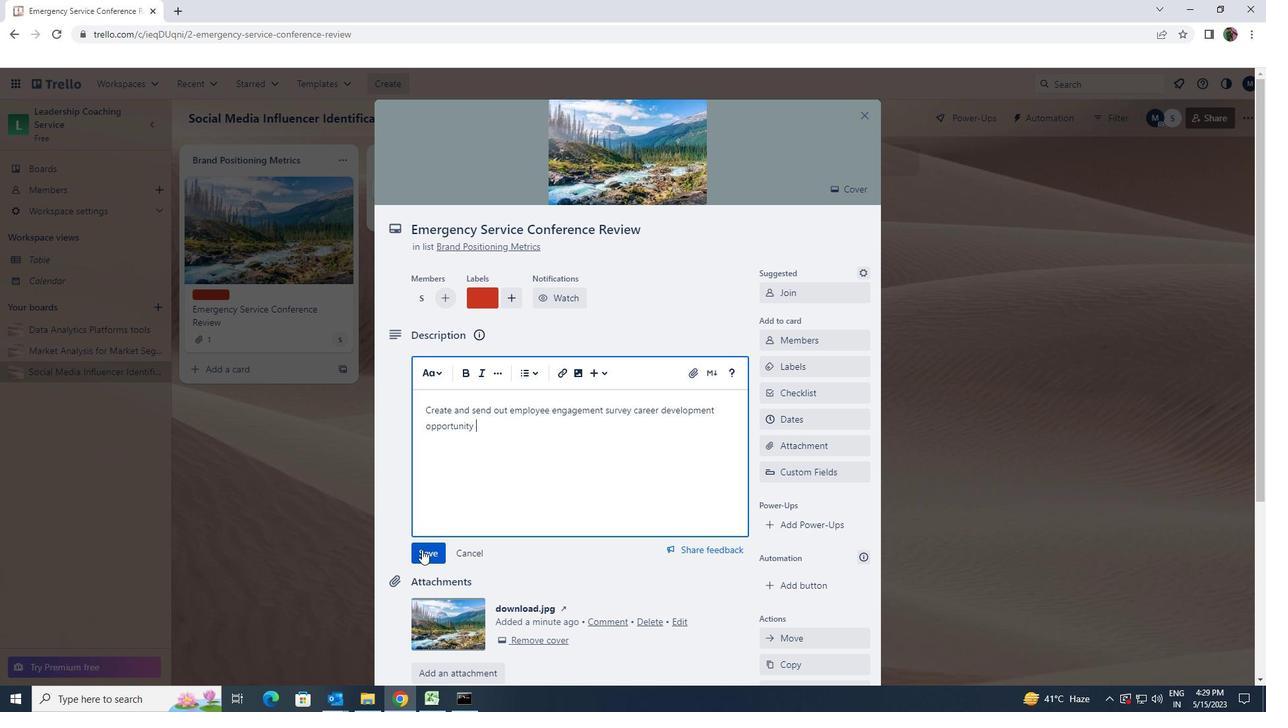 
Action: Mouse scrolled (422, 549) with delta (0, 0)
Screenshot: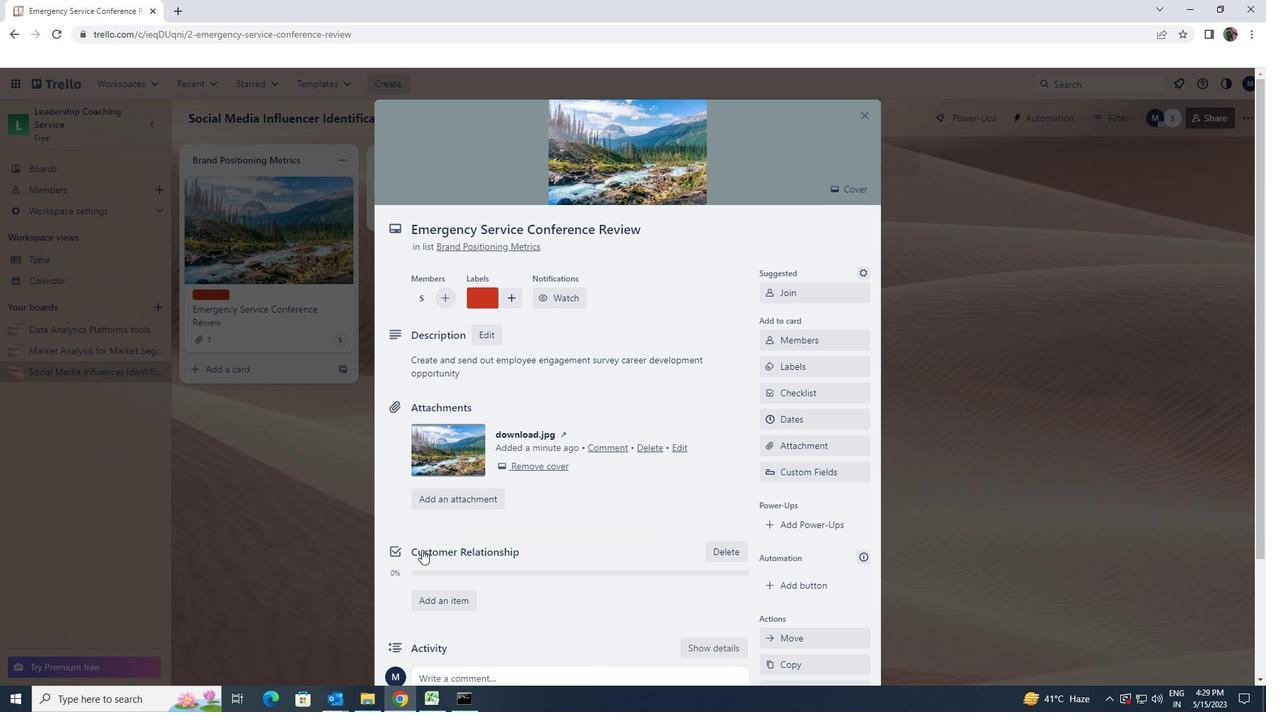 
Action: Mouse scrolled (422, 549) with delta (0, 0)
Screenshot: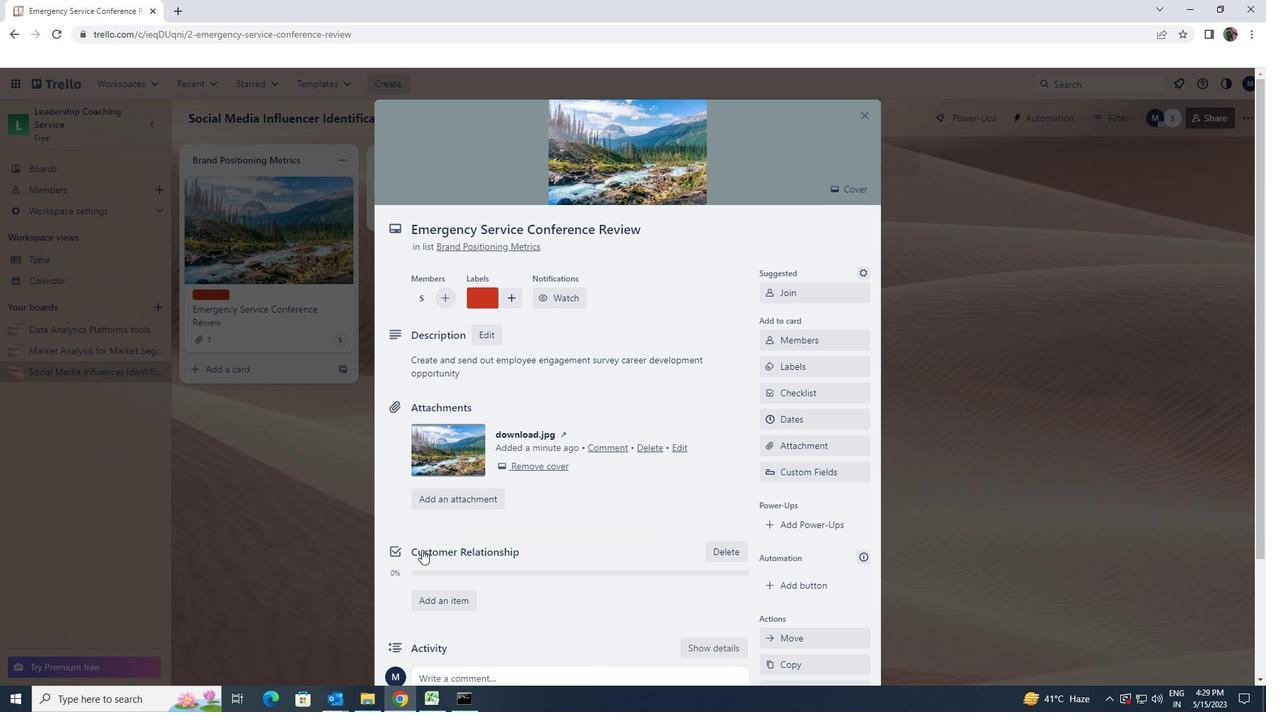 
Action: Mouse moved to (446, 553)
Screenshot: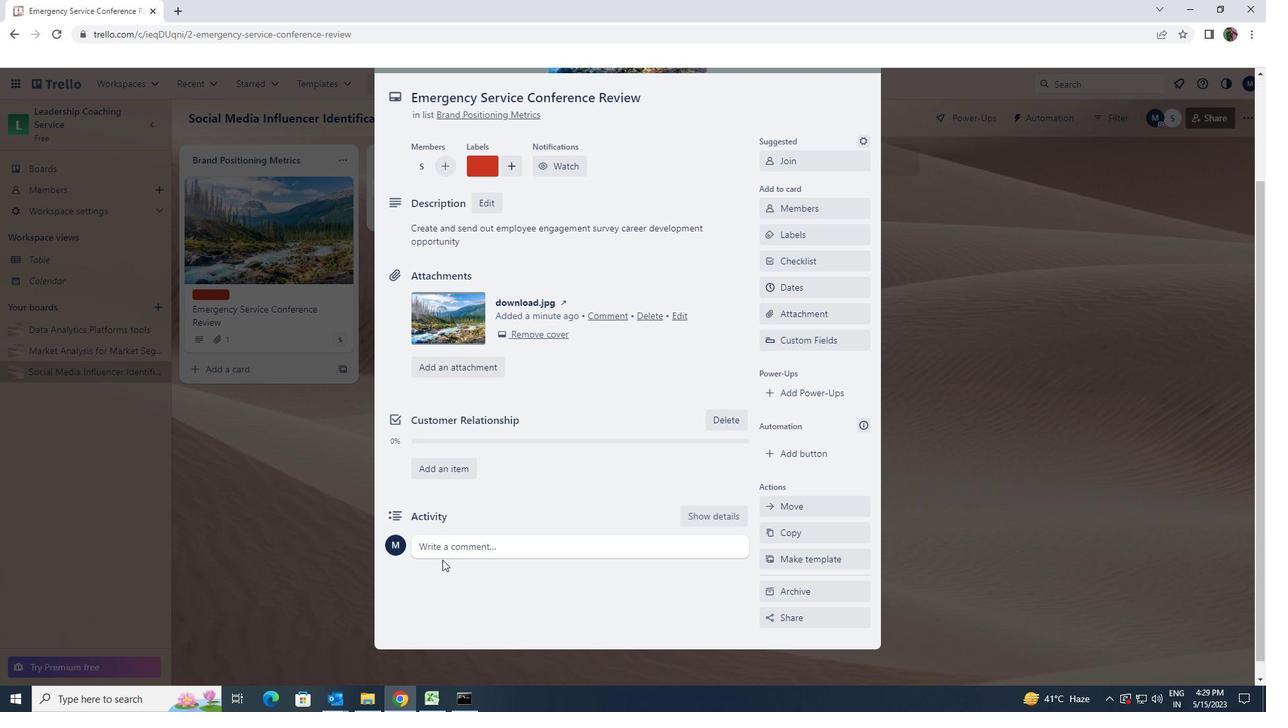 
Action: Mouse pressed left at (446, 553)
Screenshot: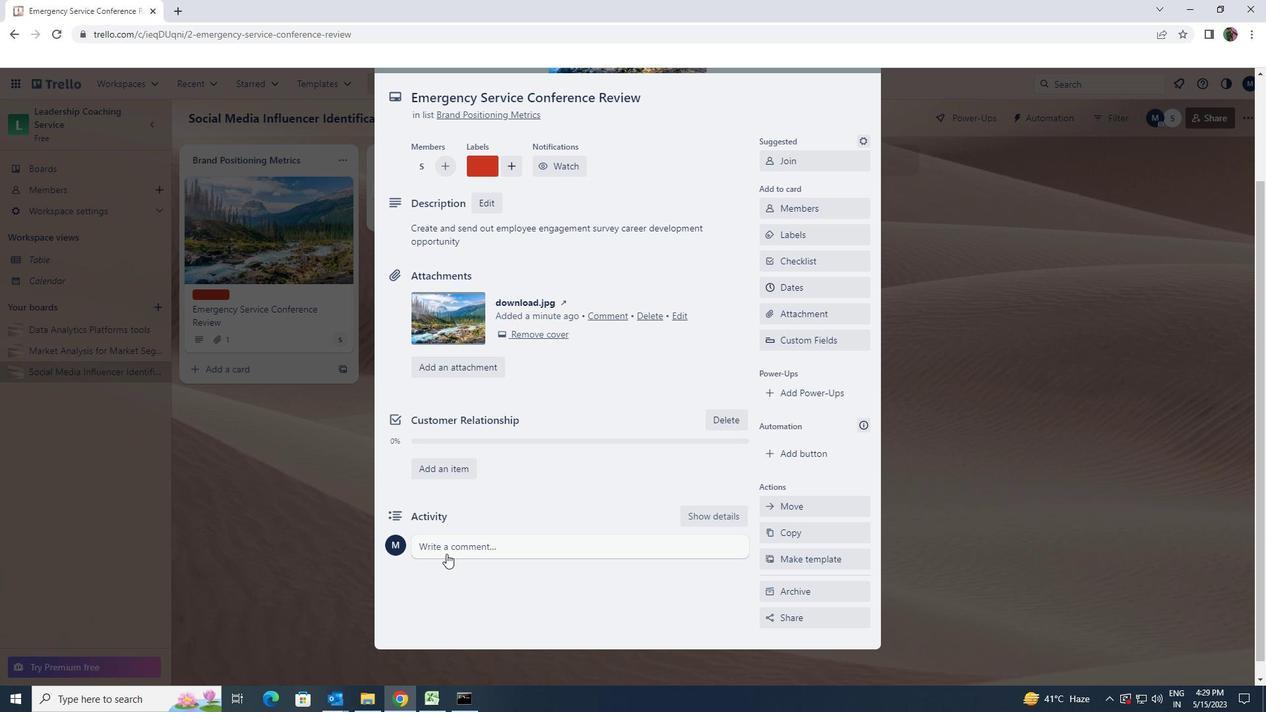 
Action: Key pressed <Key.shift><Key.shift><Key.shift><Key.shift><Key.shift><Key.shift><Key.shift><Key.shift><Key.shift><Key.shift>THID<Key.space><Key.backspace><Key.backspace>S<Key.space>TASK<Key.space>REQUIRES<Key.space>US<Key.space>TO<Key.space>BE<Key.space>DETAIL<Key.space>ORIENTED<Key.space>AND<Key.space>METICULOUS<Key.space>ENSURING<Key.space>THAT<Key.space>WE<Key.space>DO<Key.space>NOT<Key.space>OVERLOOK<Key.space>ANYTHING<Key.space>IMPORTANT.
Screenshot: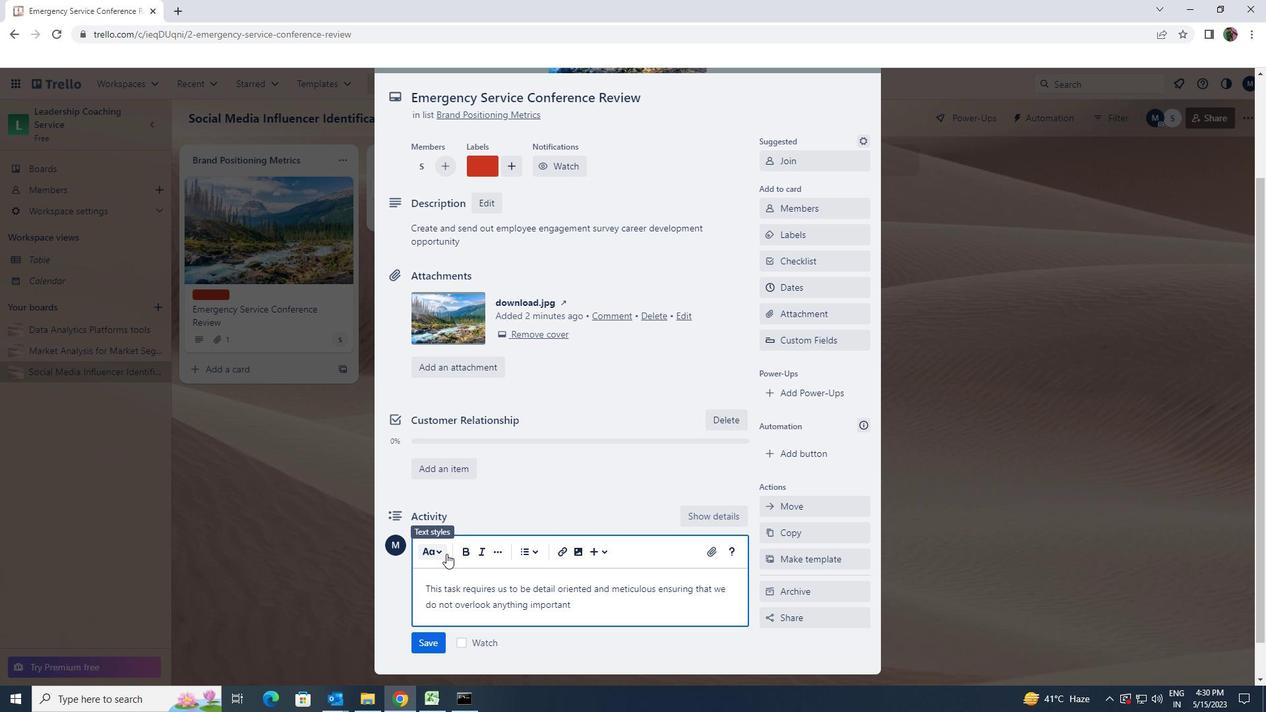 
Action: Mouse moved to (429, 645)
Screenshot: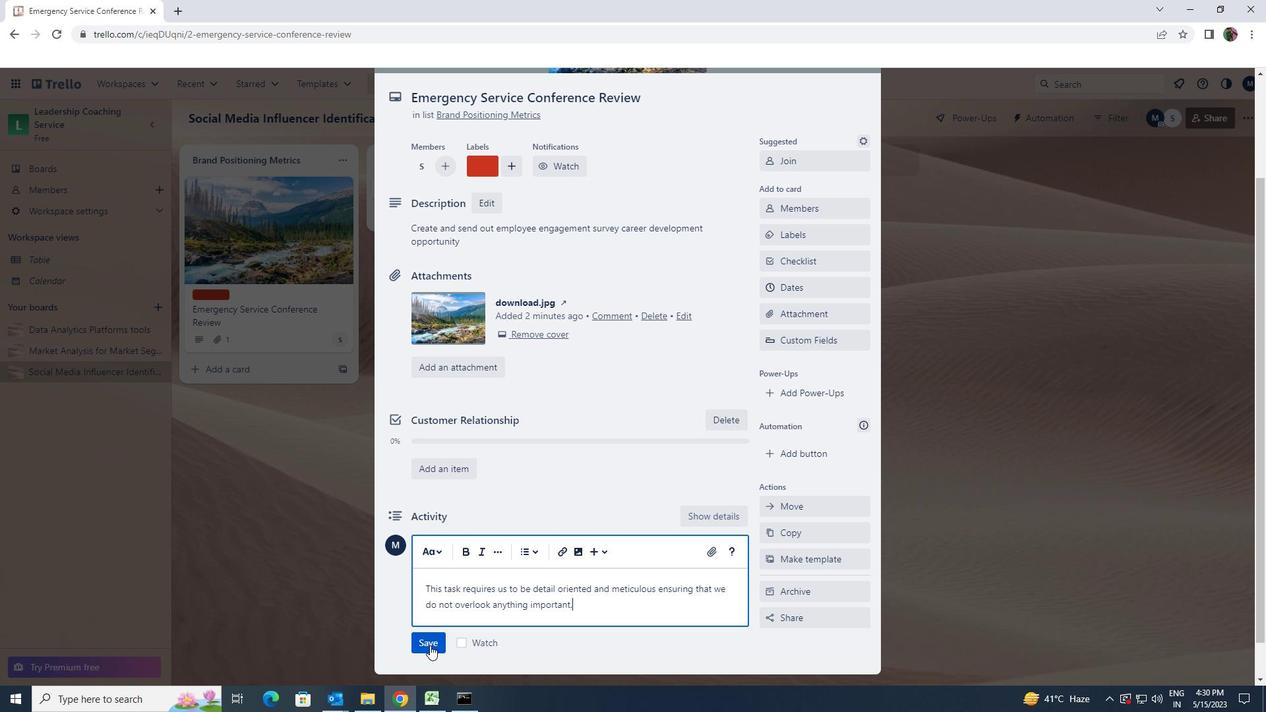
Action: Mouse pressed left at (429, 645)
Screenshot: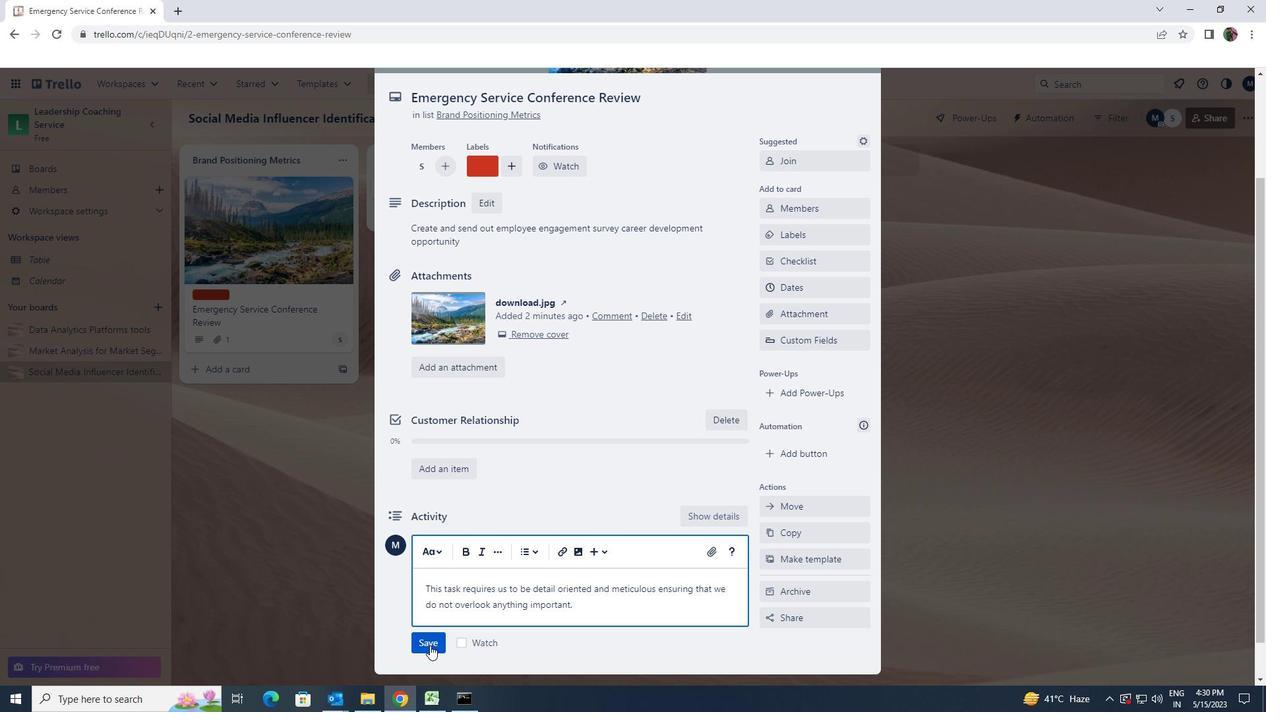 
Action: Mouse moved to (552, 581)
Screenshot: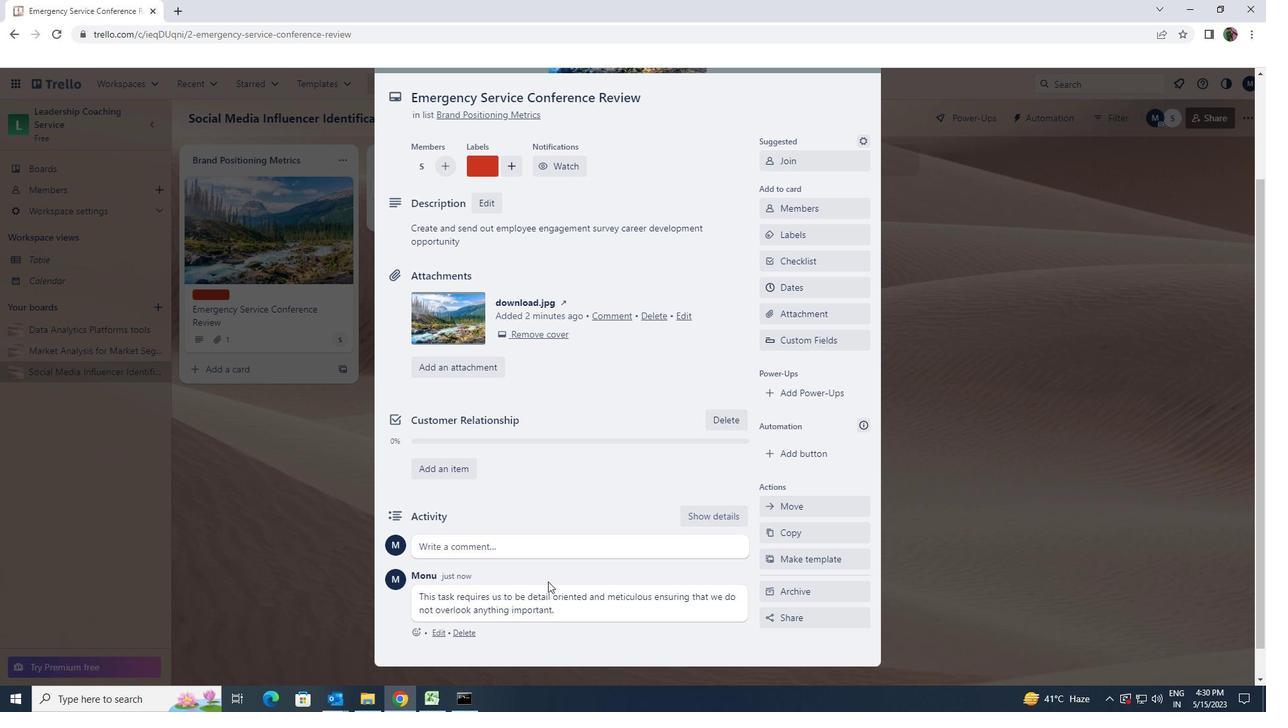 
Action: Mouse scrolled (552, 582) with delta (0, 0)
Screenshot: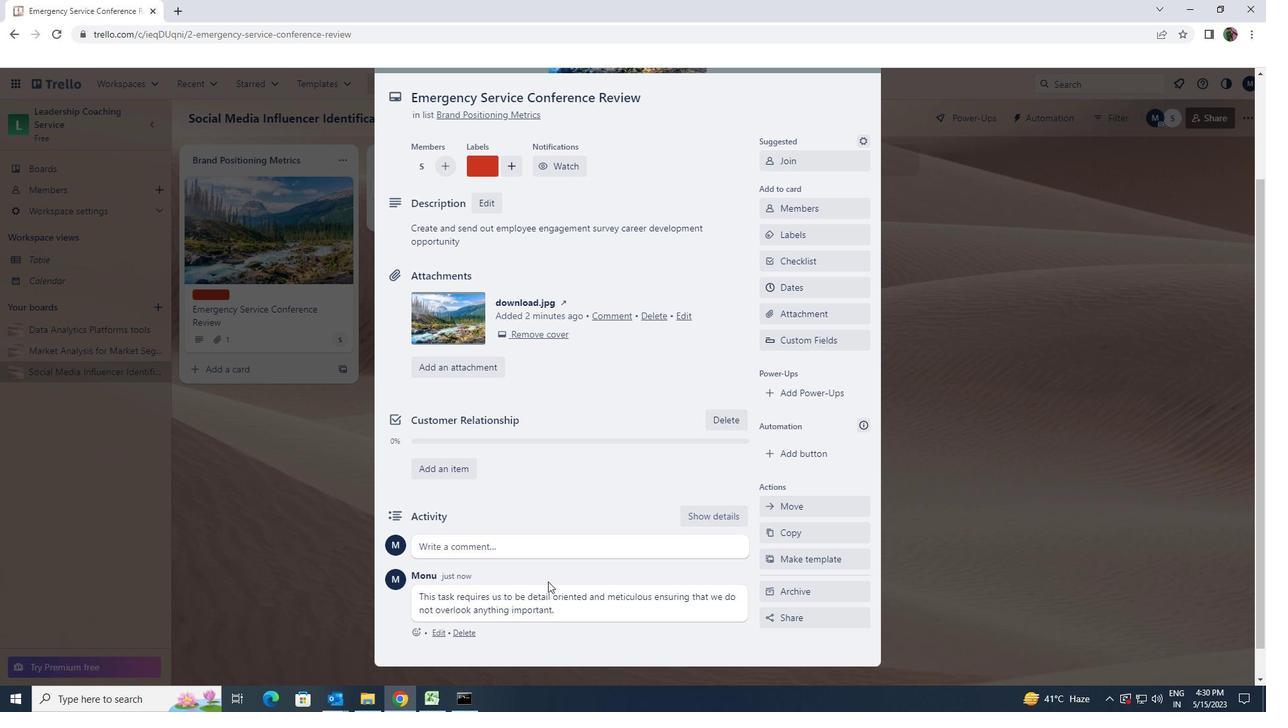 
Action: Mouse moved to (553, 580)
Screenshot: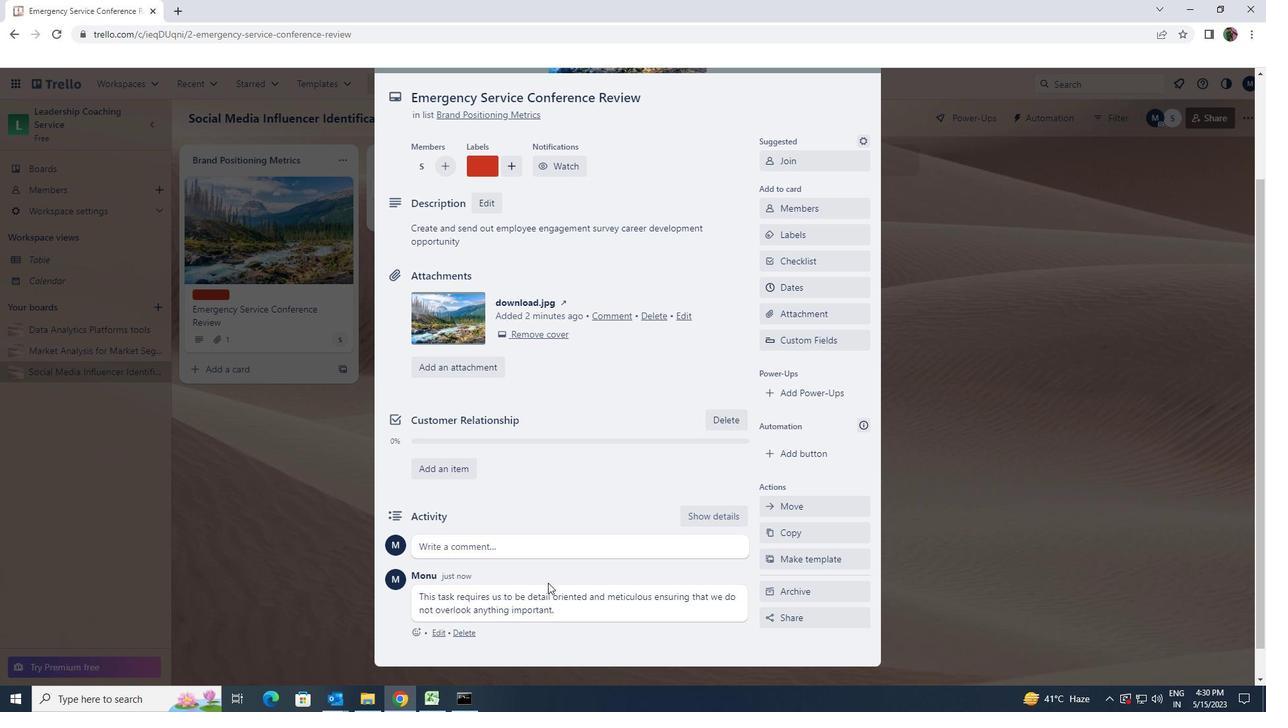 
Action: Mouse scrolled (553, 581) with delta (0, 0)
Screenshot: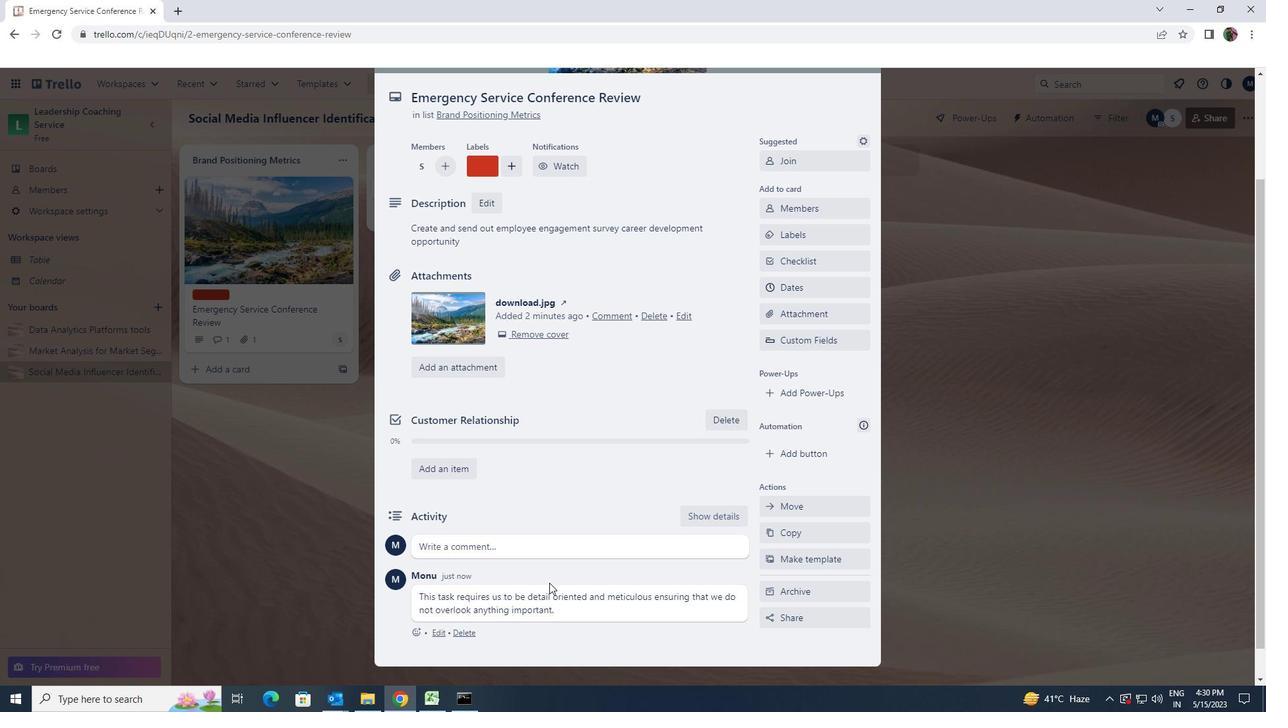 
Action: Mouse scrolled (553, 581) with delta (0, 0)
Screenshot: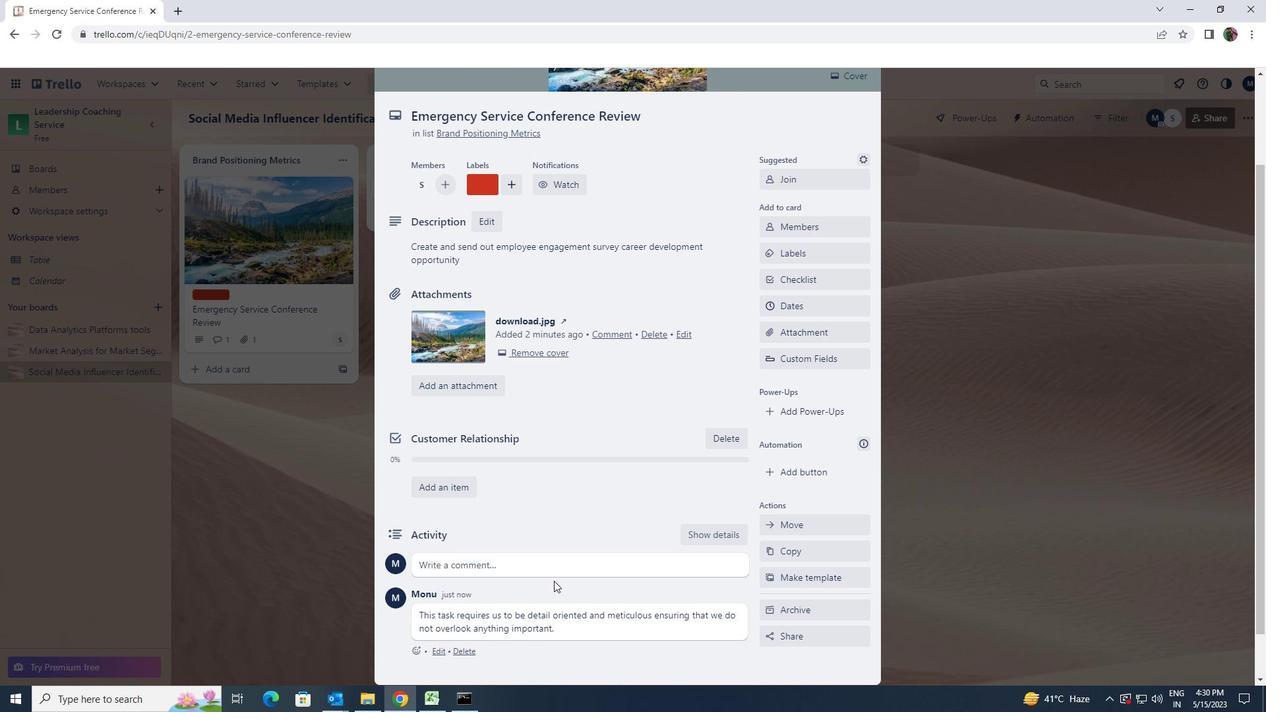 
Action: Mouse moved to (787, 425)
Screenshot: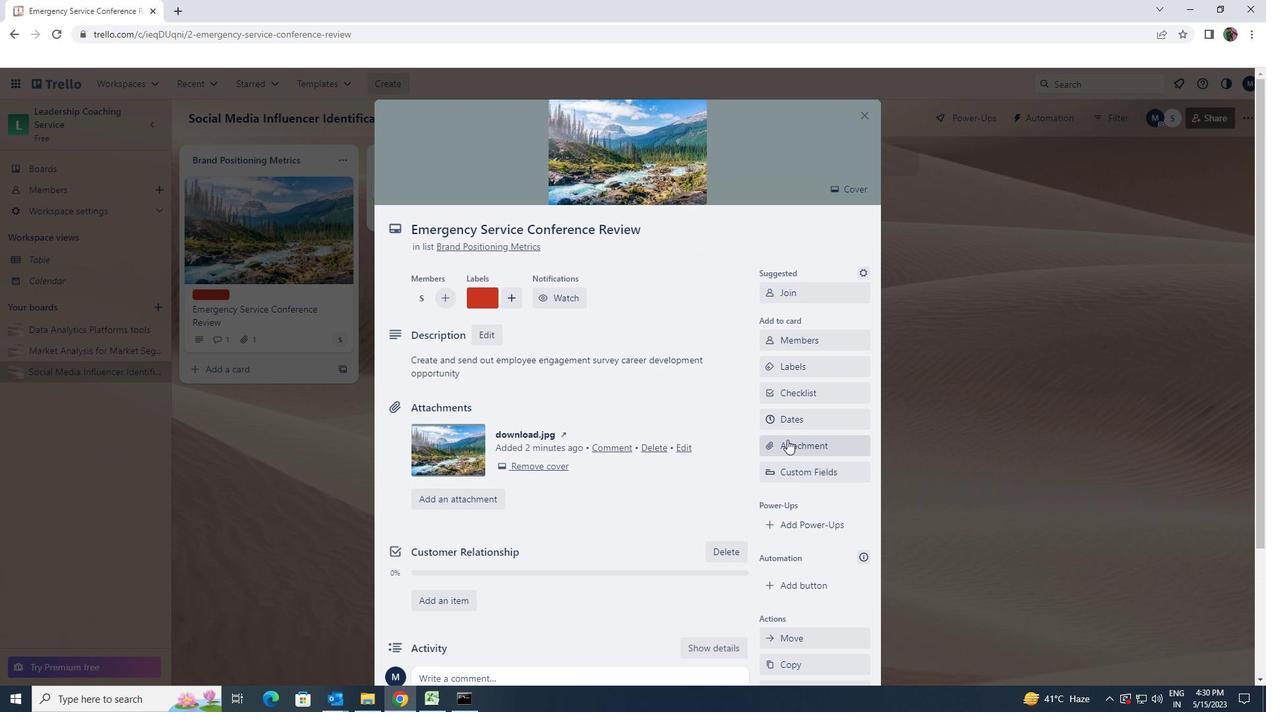 
Action: Mouse pressed left at (787, 425)
Screenshot: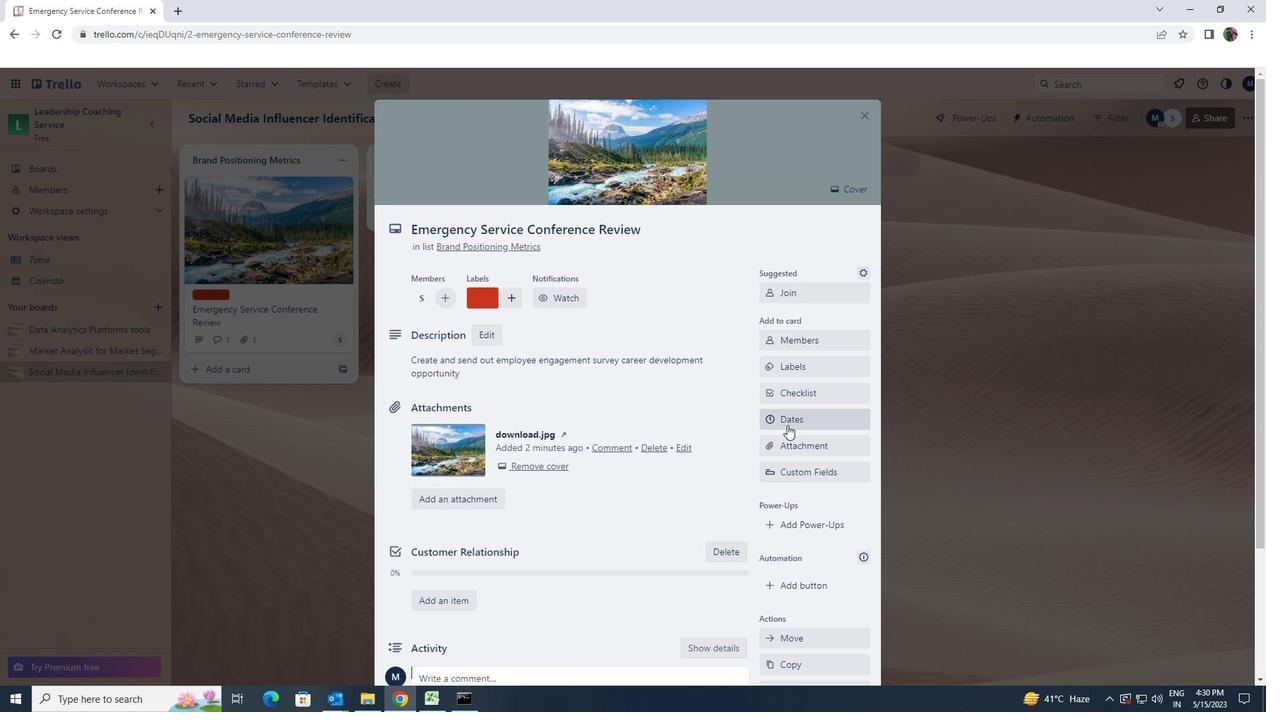 
Action: Mouse moved to (770, 360)
Screenshot: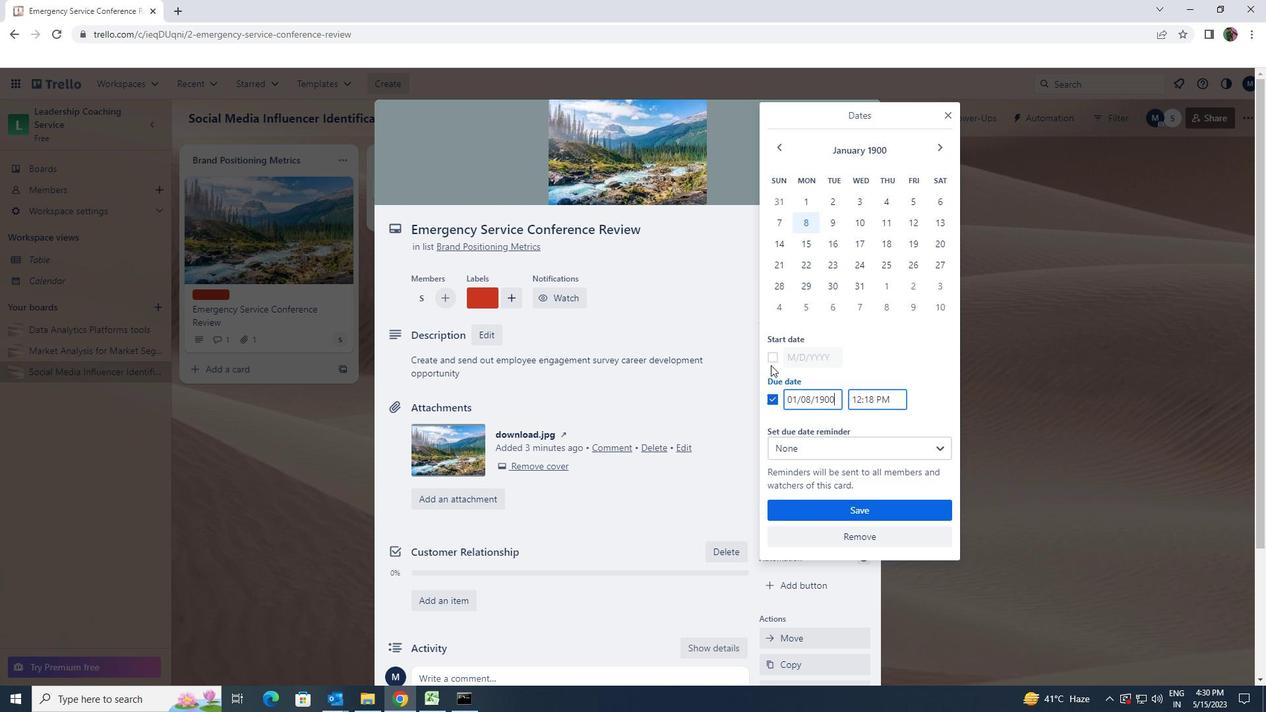 
Action: Mouse pressed left at (770, 360)
Screenshot: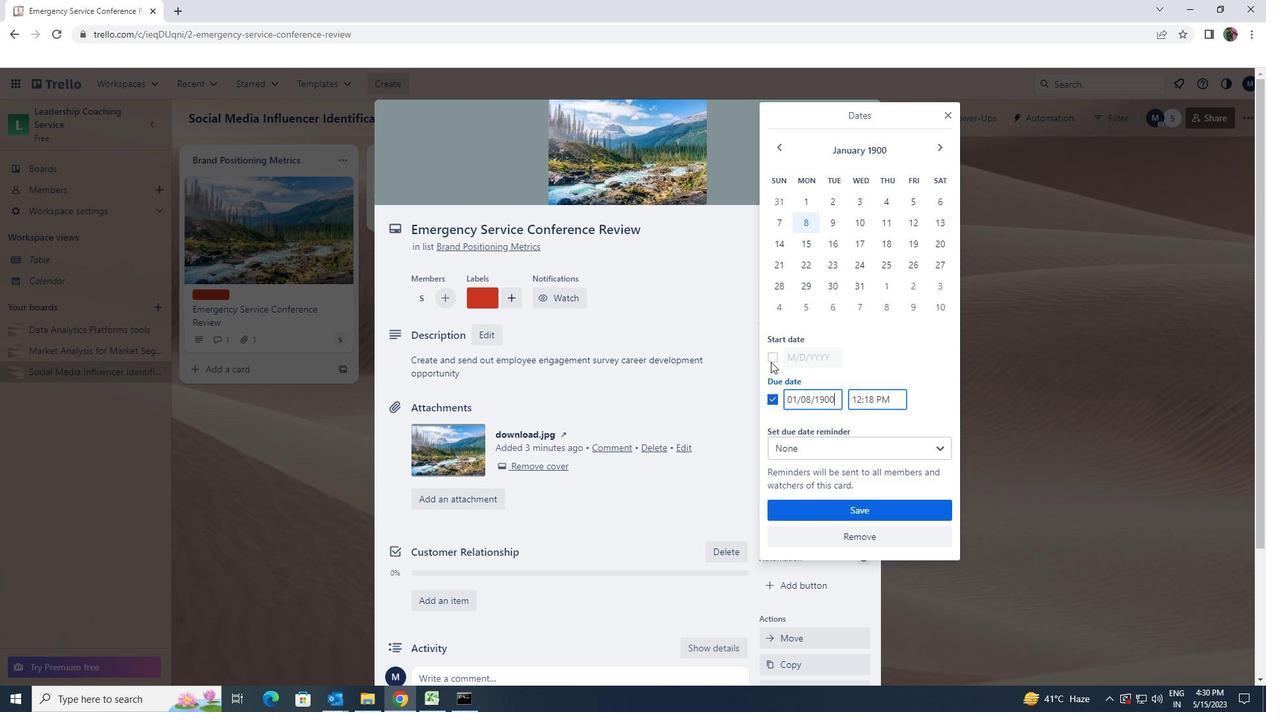 
Action: Mouse moved to (833, 358)
Screenshot: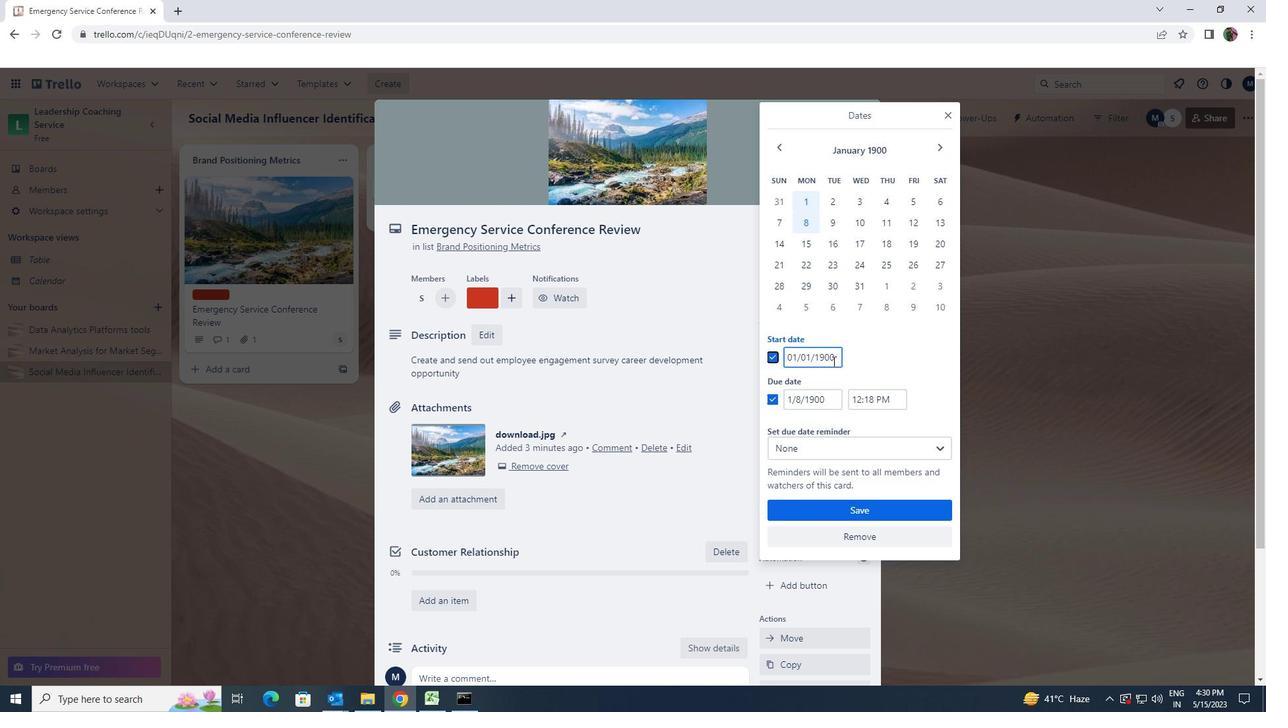
Action: Mouse pressed left at (833, 358)
Screenshot: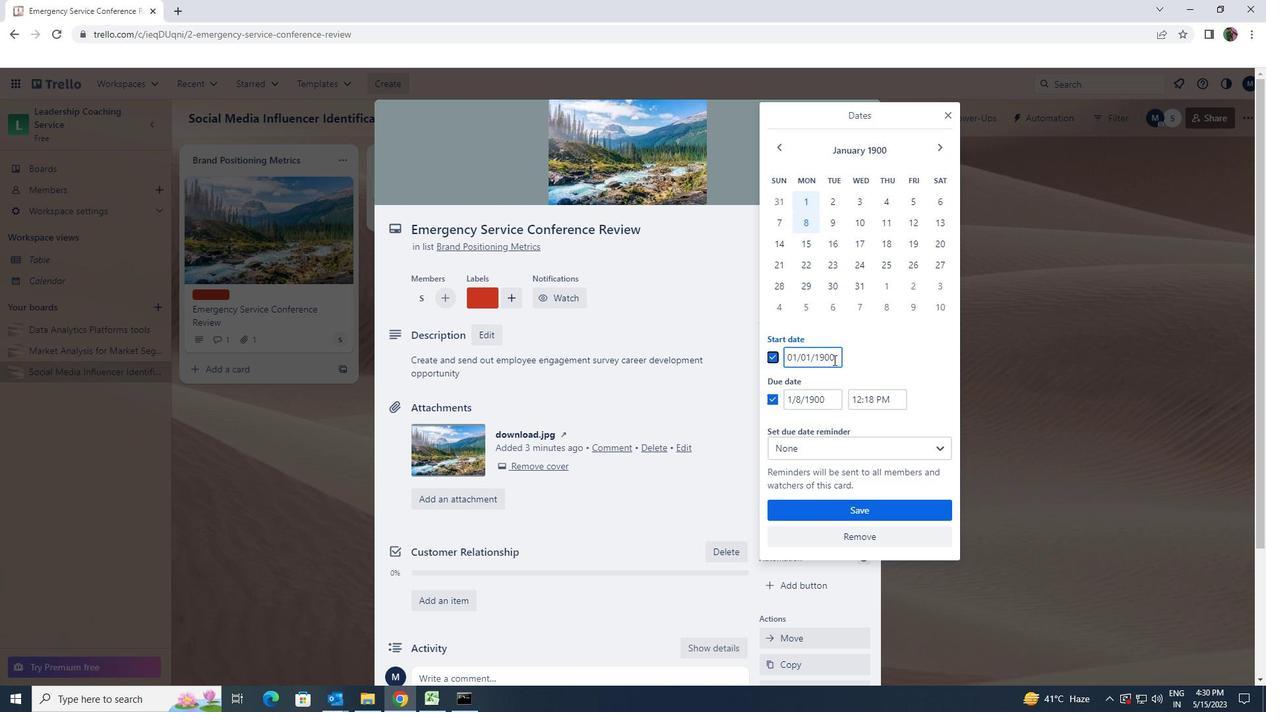 
Action: Mouse moved to (776, 353)
Screenshot: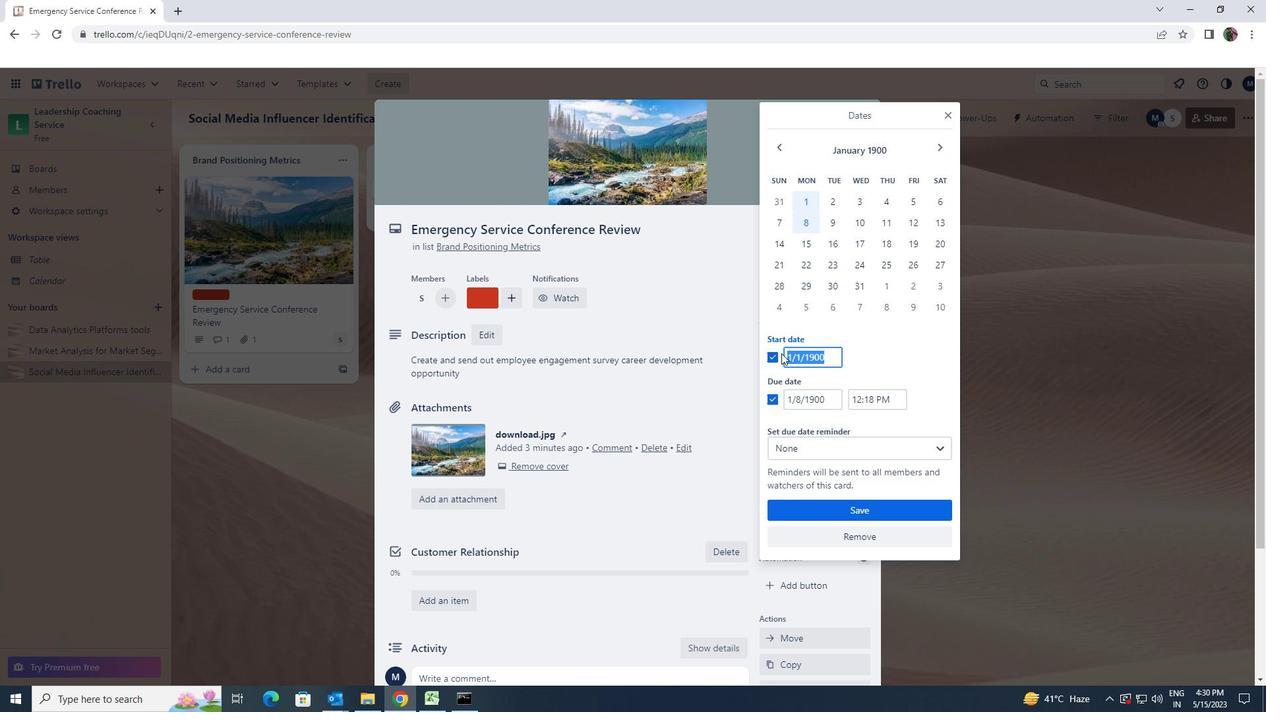 
Action: Key pressed 1/2/1900
Screenshot: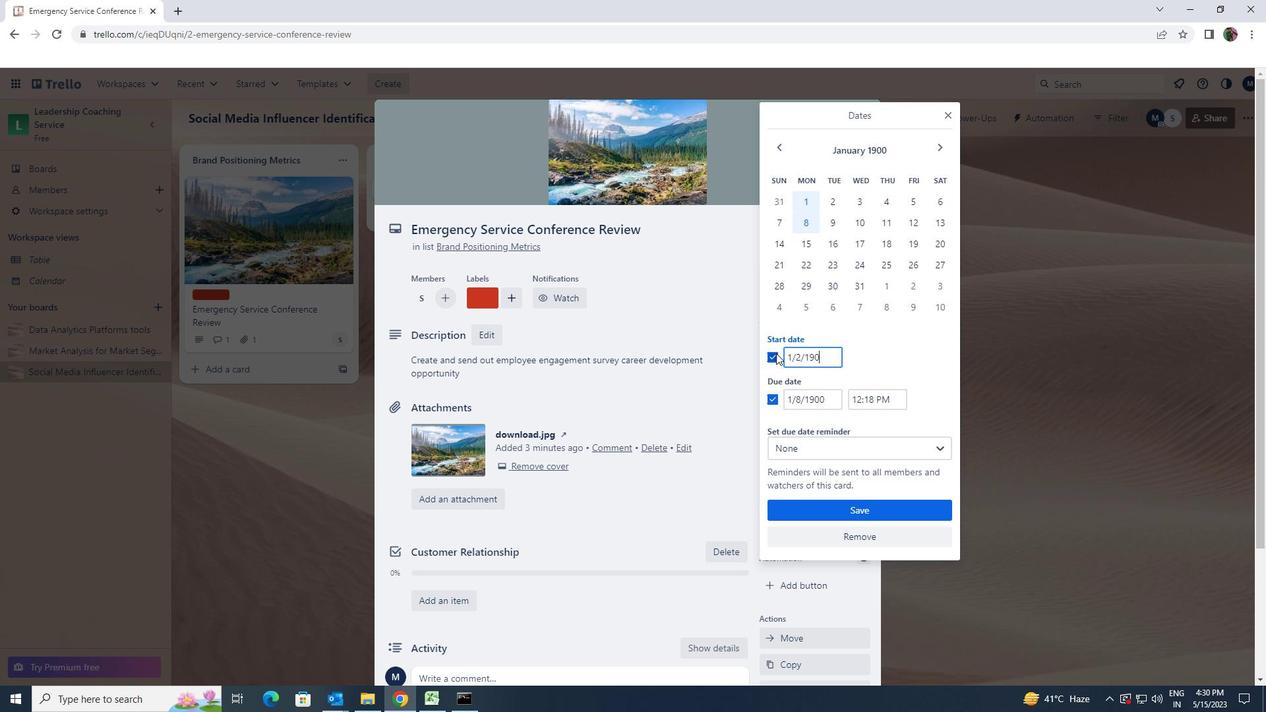 
Action: Mouse moved to (831, 395)
Screenshot: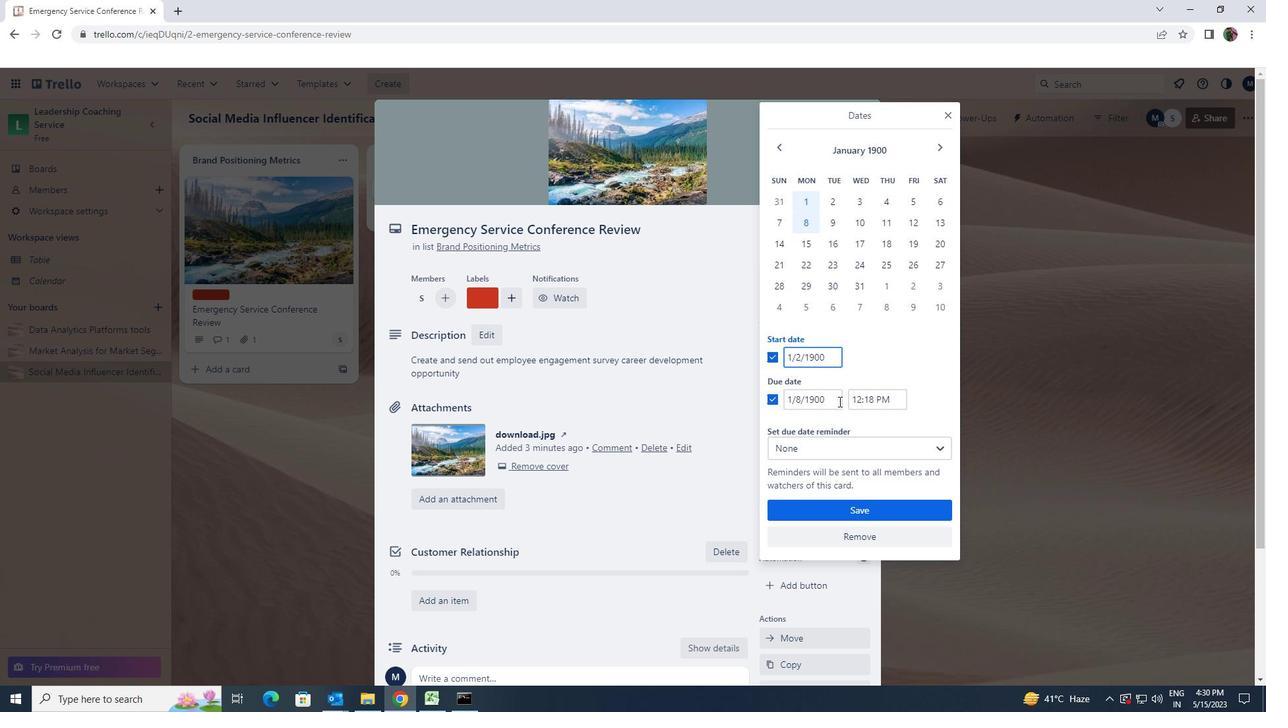 
Action: Mouse pressed left at (831, 395)
Screenshot: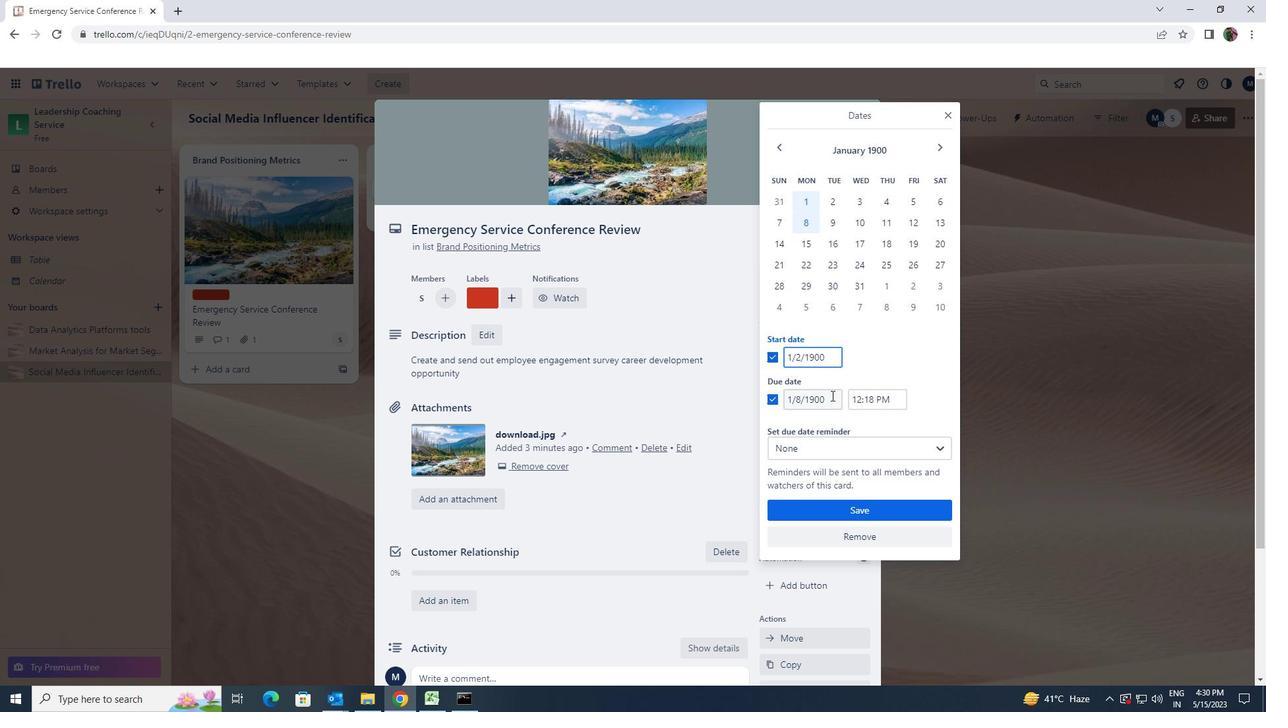 
Action: Mouse moved to (765, 404)
Screenshot: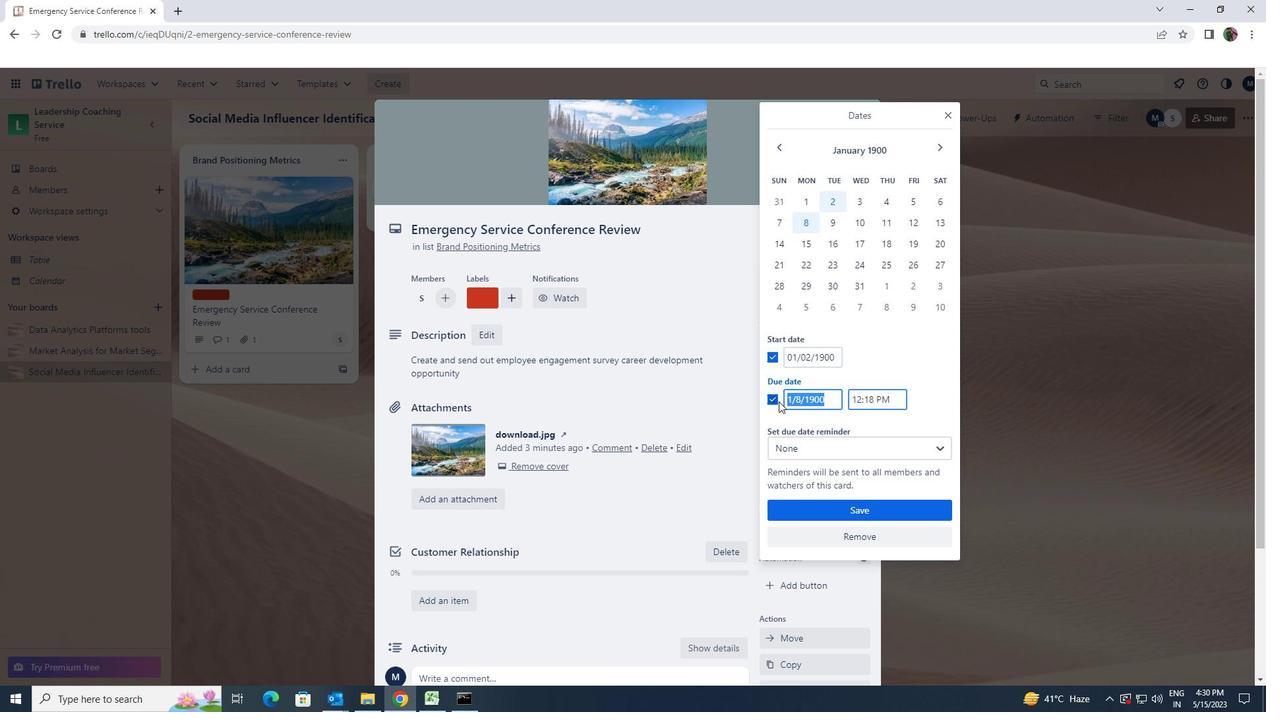 
Action: Key pressed 1/9/1900
Screenshot: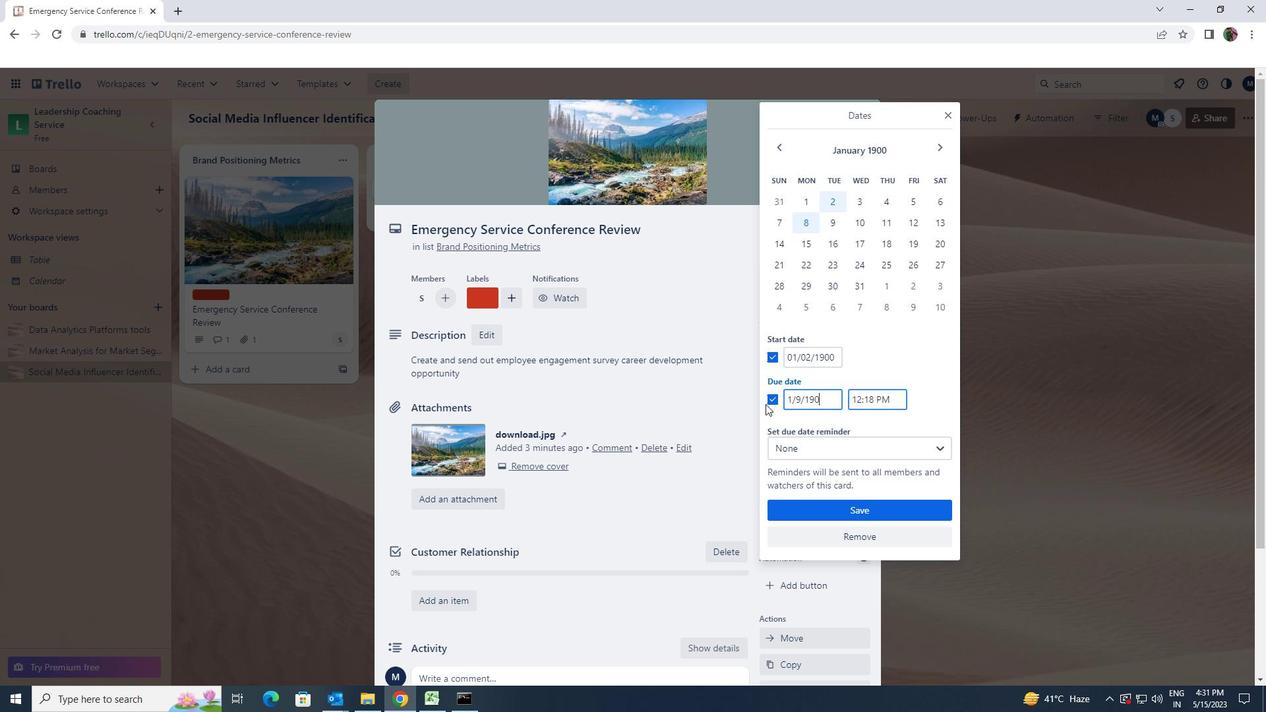 
Action: Mouse moved to (807, 505)
Screenshot: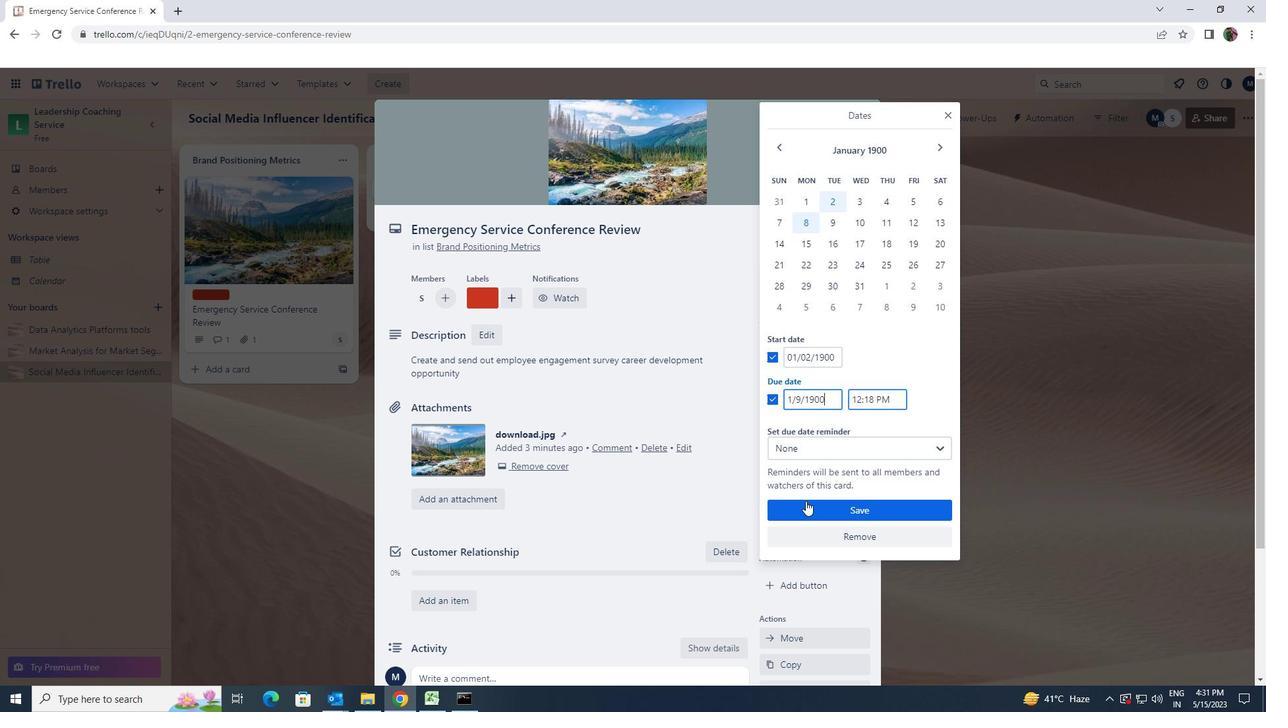 
Action: Mouse pressed left at (807, 505)
Screenshot: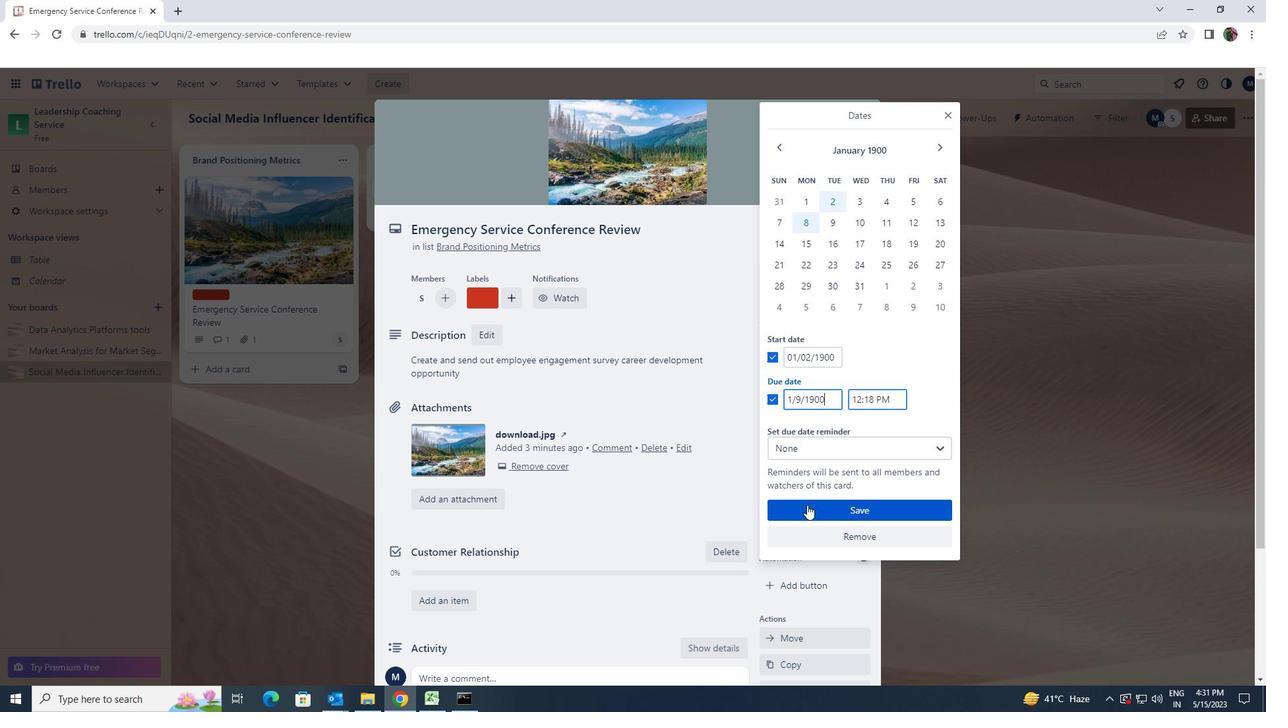 
